 Task: Create new customer invoice with Date Opened: 26-May-23, Select Customer: Existentialist, Terms: Net 15. Make invoice entry for item-1 with Date: 26-May-23, Description: Aveeno Shampoo Apple Cider Vinegar Blend (12 oz)
, Income Account: Income:Sales, Quantity: 1, Unit Price: 10.49, Sales Tax: Y, Sales Tax Included: Y, Tax Table: Sales Tax. Make entry for item-2 with Date: 26-May-23, Description: The INKEY List Caffeine Stimulating Scalp Treatment (5 oz)
, Income Account: Income:Sales, Quantity: 2, Unit Price: 12.99, Sales Tax: Y, Sales Tax Included: Y, Tax Table: Sales Tax. Post Invoice with Post Date: 26-May-23, Post to Accounts: Assets:Accounts Receivable. Pay / Process Payment with Transaction Date: 09-Jun-23, Amount: 36.47, Transfer Account: Checking Account. Go to 'Print Invoice'. Save a pdf copy of the invoice.
Action: Mouse moved to (130, 26)
Screenshot: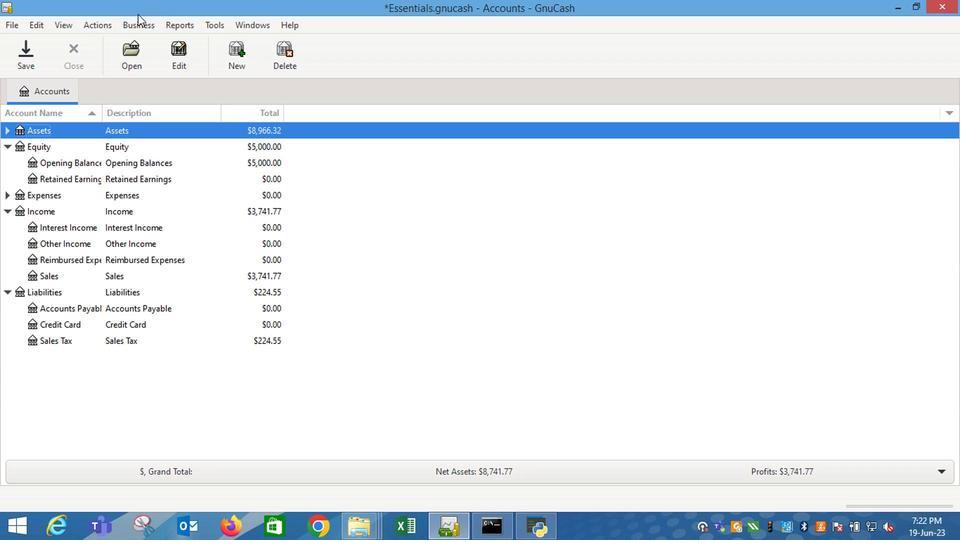 
Action: Mouse pressed left at (130, 26)
Screenshot: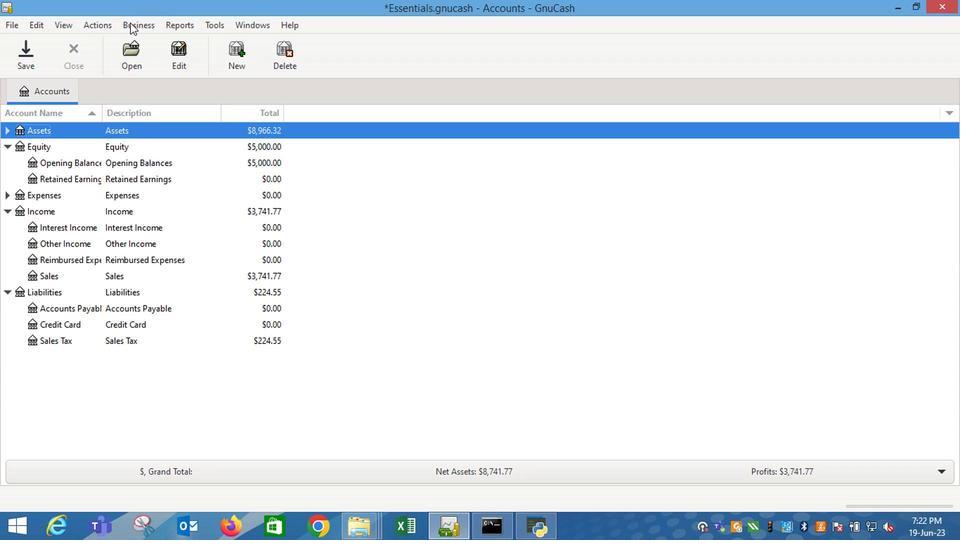 
Action: Mouse moved to (304, 96)
Screenshot: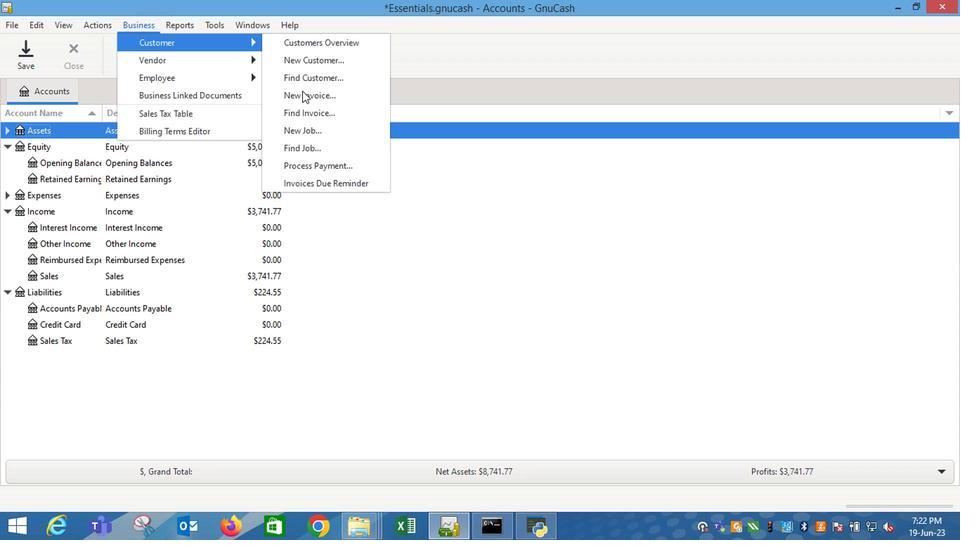 
Action: Mouse pressed left at (304, 96)
Screenshot: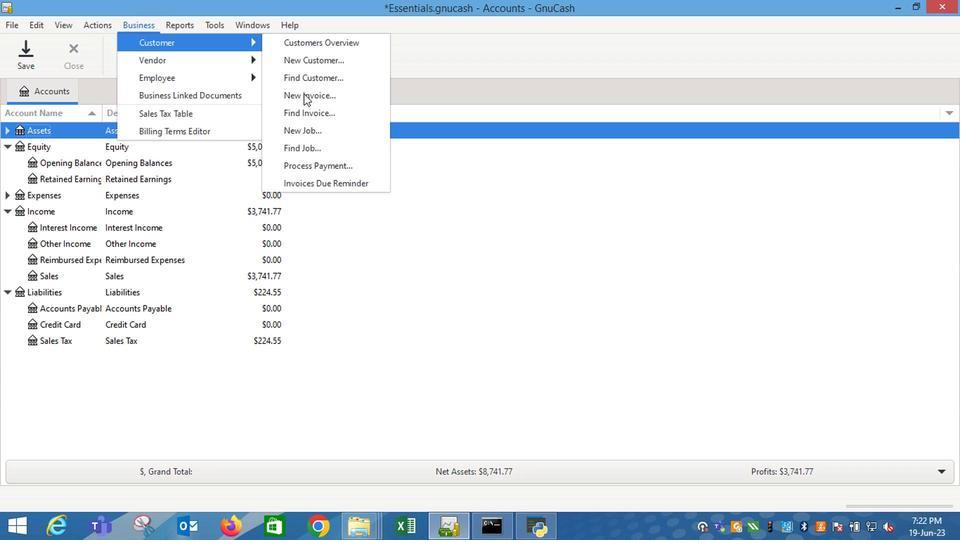 
Action: Mouse moved to (580, 220)
Screenshot: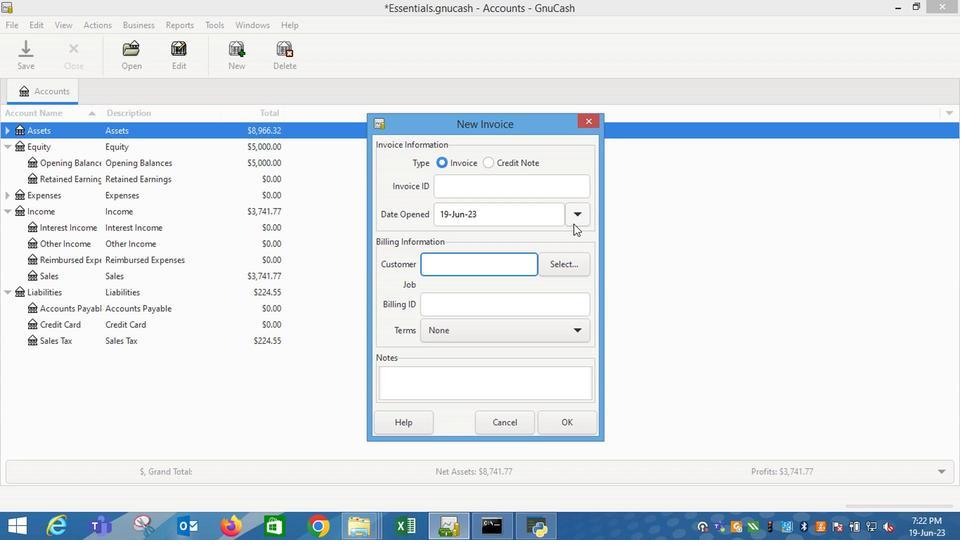 
Action: Mouse pressed left at (580, 220)
Screenshot: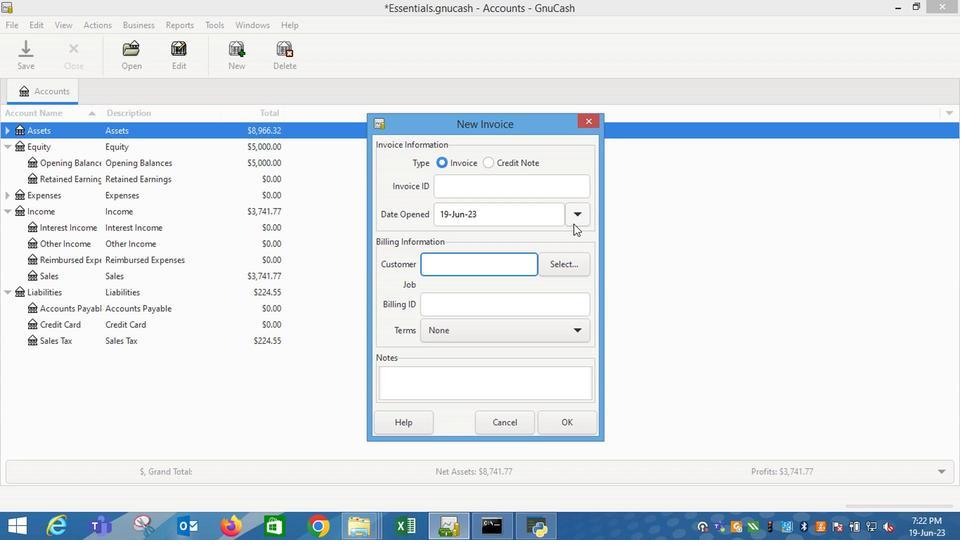 
Action: Mouse moved to (469, 239)
Screenshot: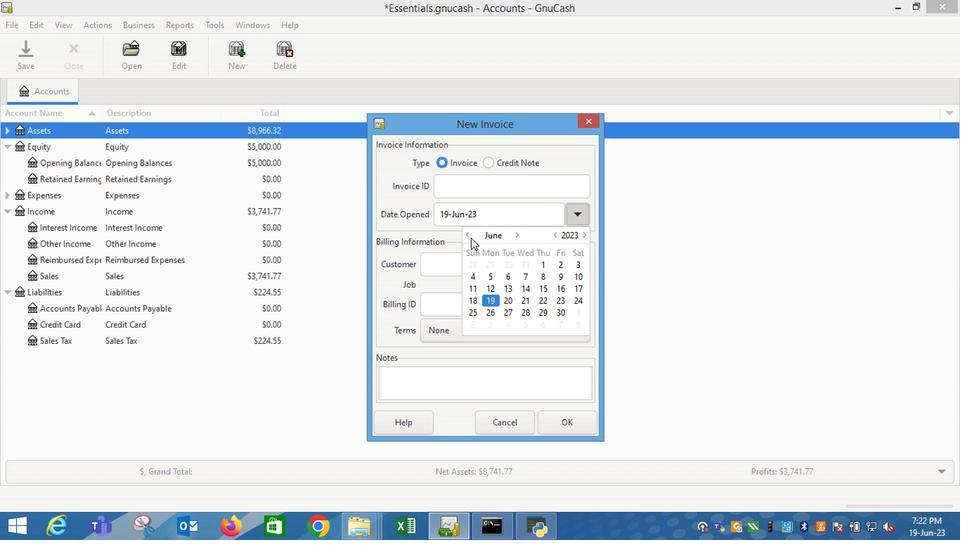 
Action: Mouse pressed left at (469, 239)
Screenshot: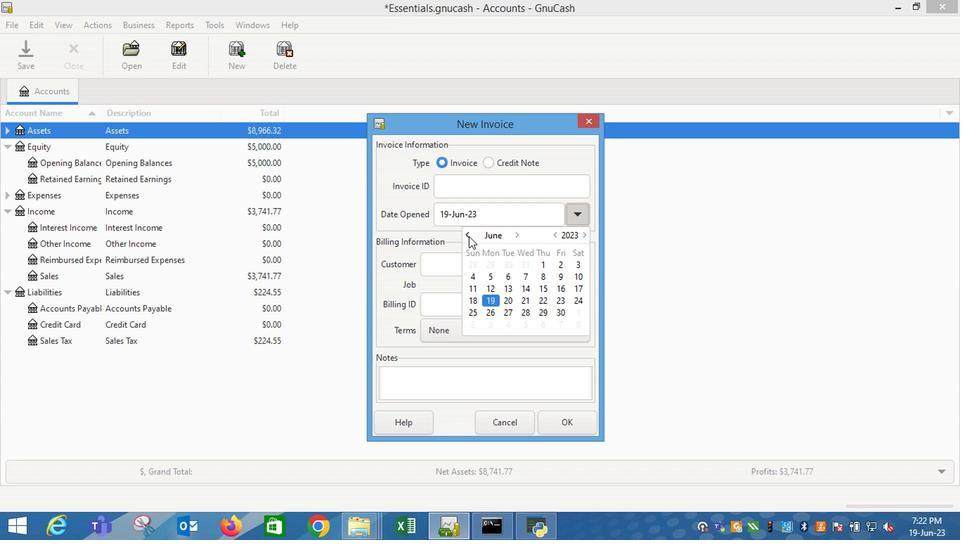 
Action: Mouse moved to (561, 303)
Screenshot: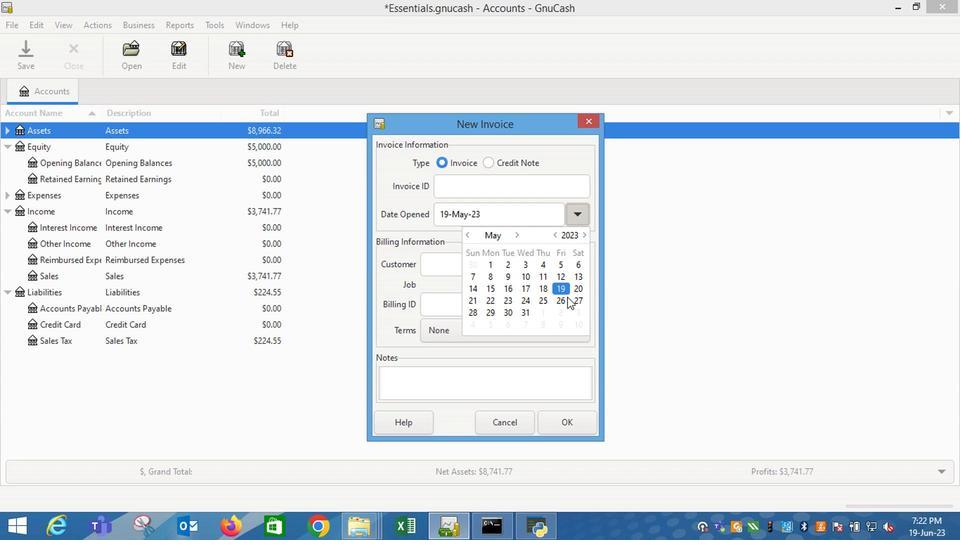 
Action: Mouse pressed left at (561, 303)
Screenshot: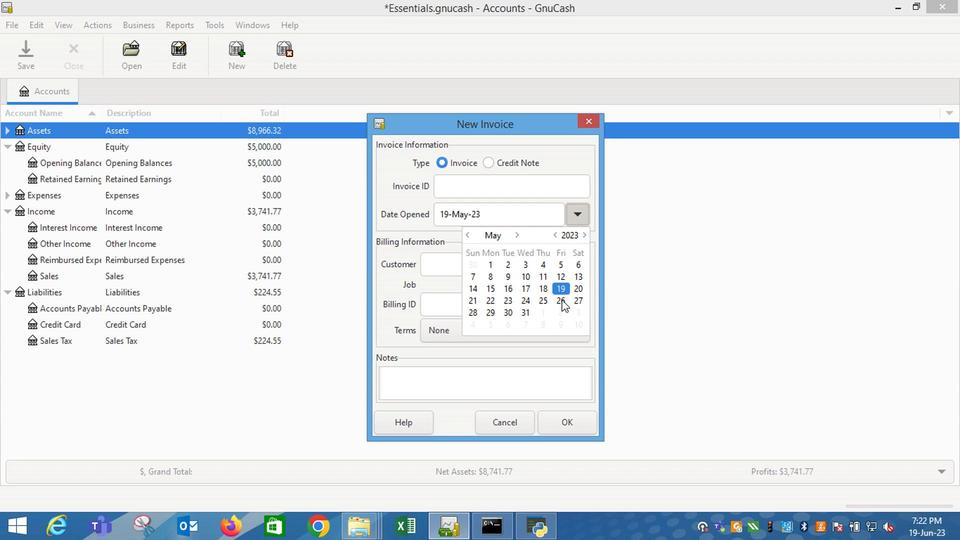 
Action: Mouse moved to (460, 271)
Screenshot: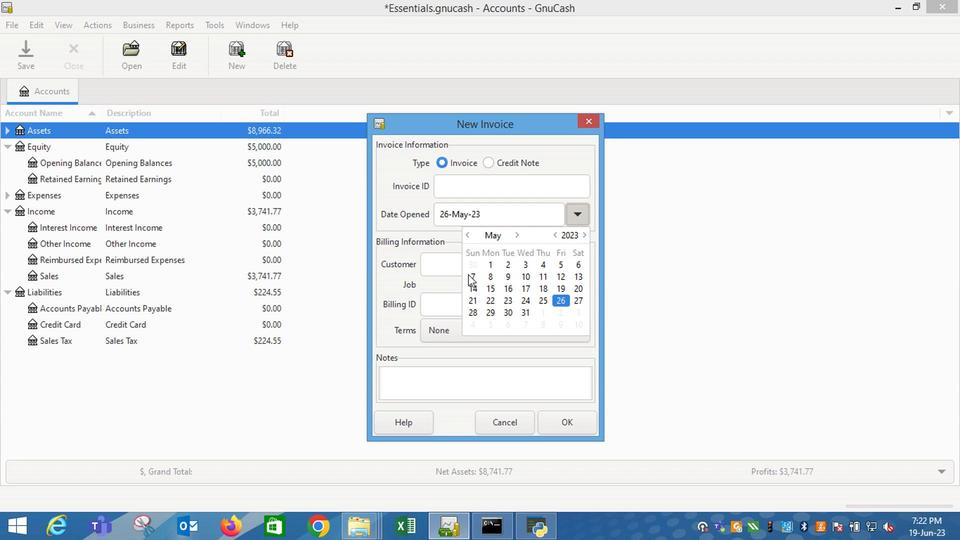 
Action: Mouse pressed left at (460, 271)
Screenshot: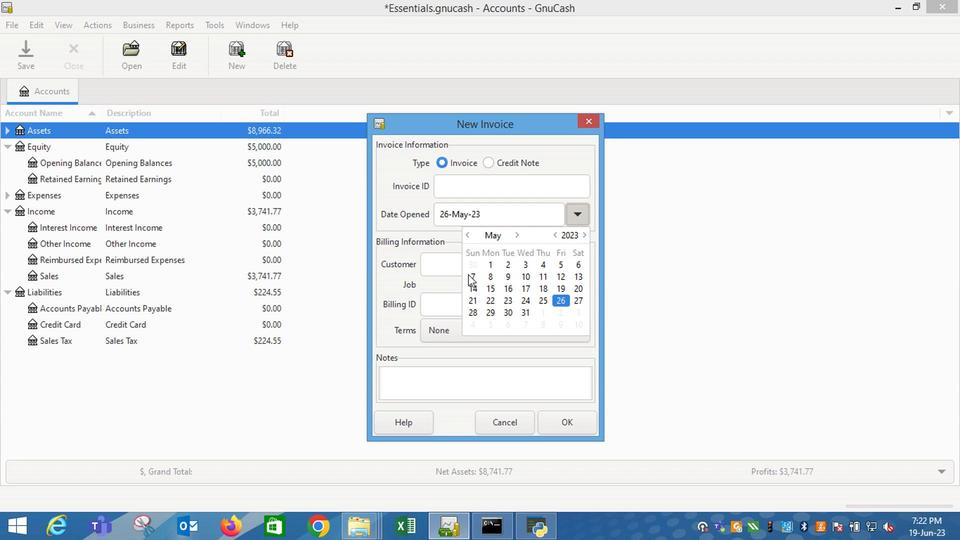 
Action: Mouse moved to (450, 270)
Screenshot: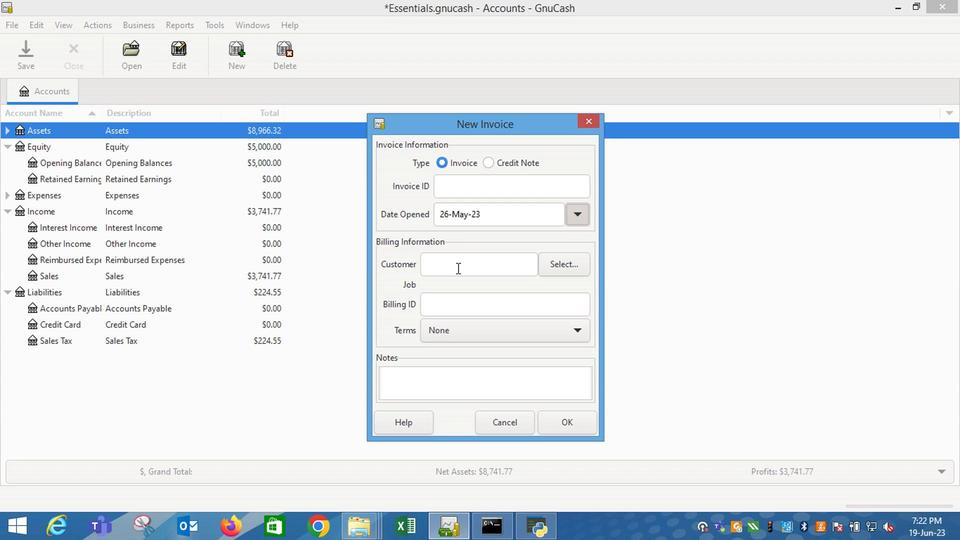 
Action: Mouse pressed left at (450, 270)
Screenshot: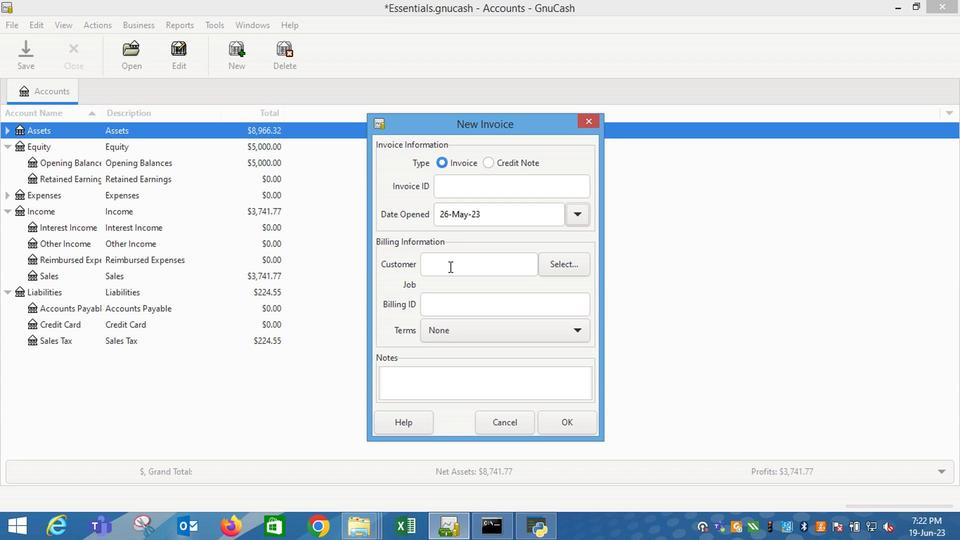 
Action: Mouse moved to (448, 270)
Screenshot: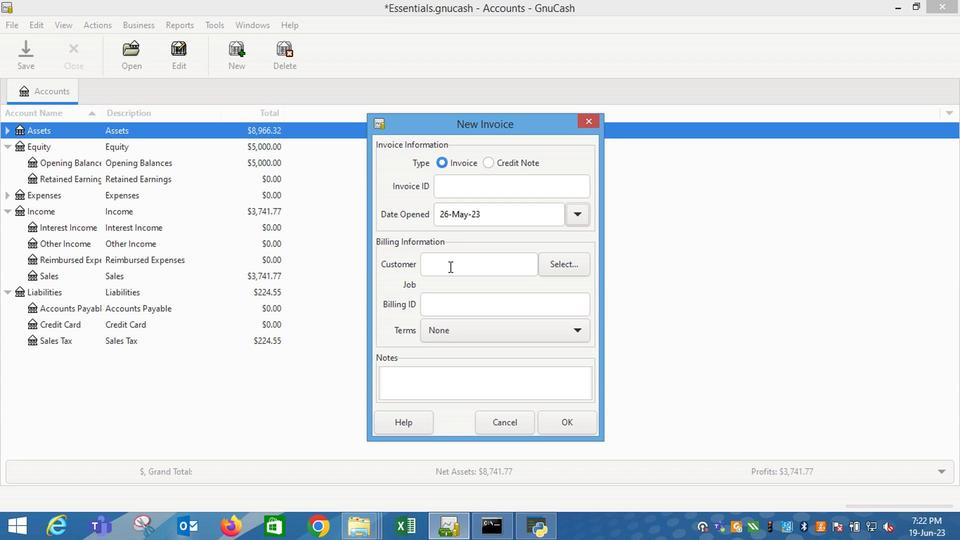 
Action: Key pressed ex
Screenshot: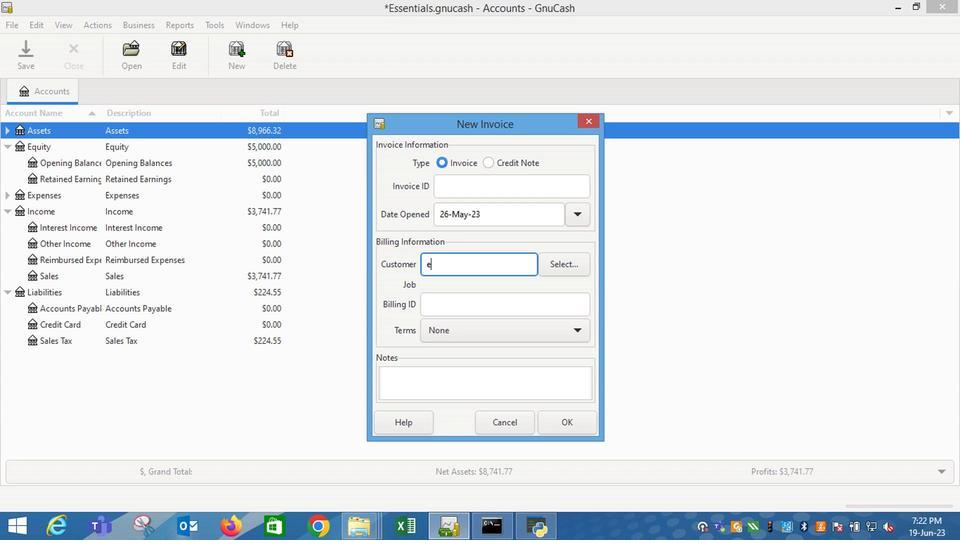 
Action: Mouse moved to (447, 288)
Screenshot: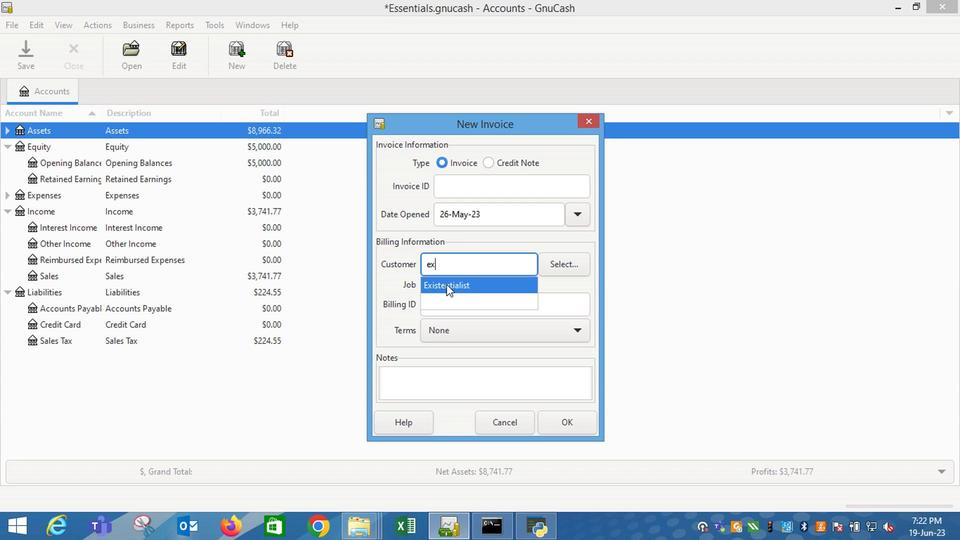 
Action: Mouse pressed left at (447, 288)
Screenshot: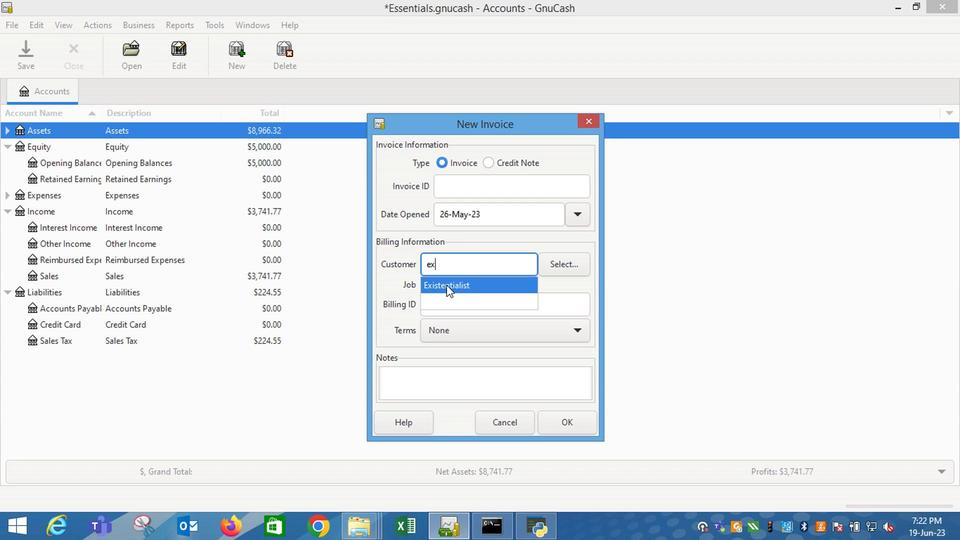 
Action: Mouse moved to (452, 340)
Screenshot: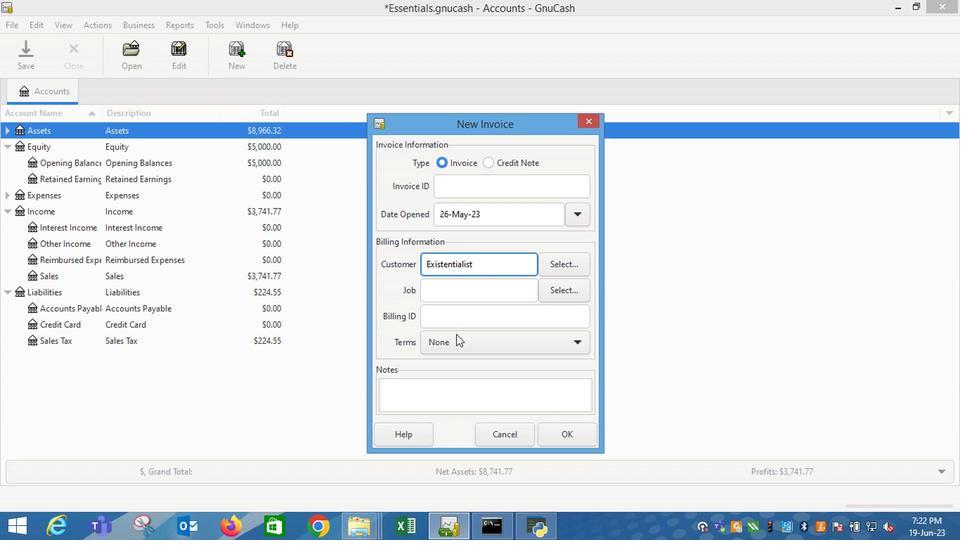 
Action: Mouse pressed left at (452, 340)
Screenshot: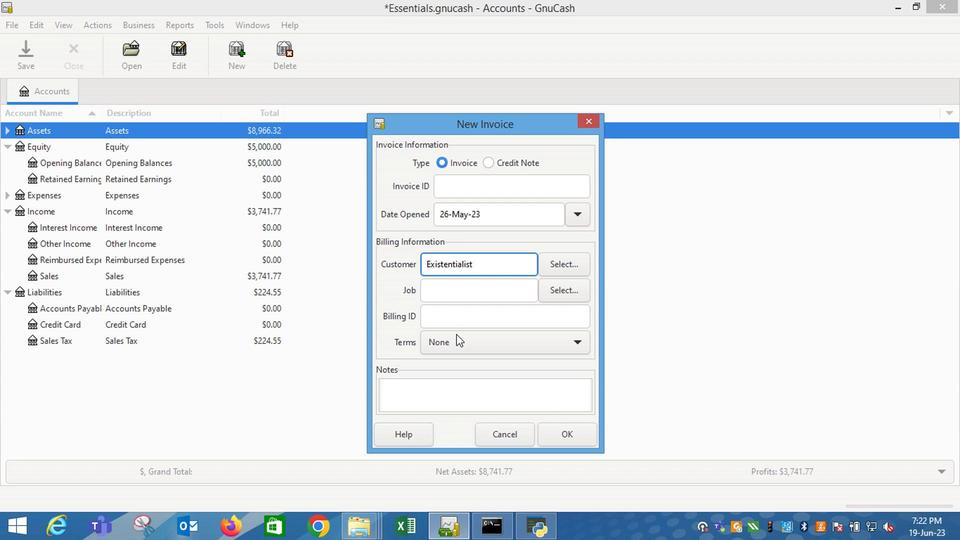 
Action: Mouse moved to (450, 371)
Screenshot: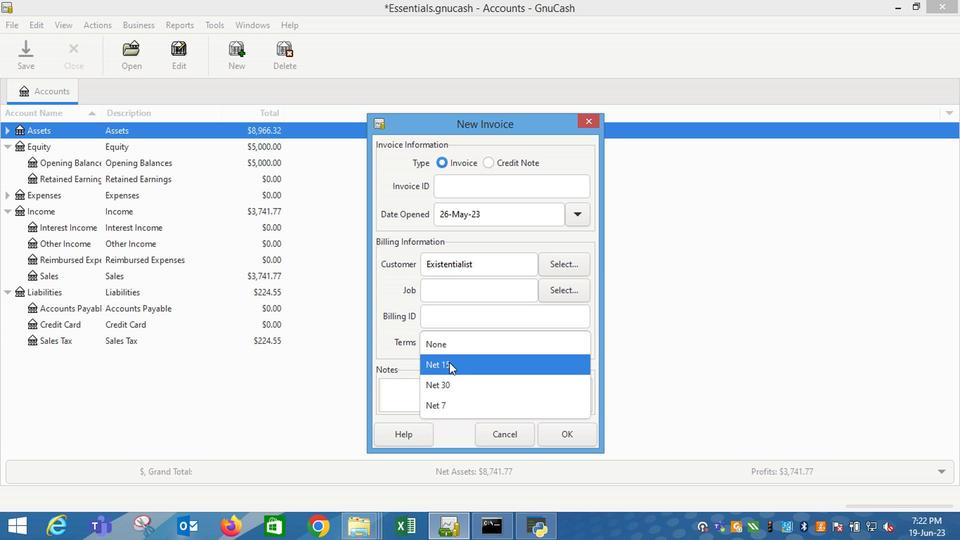 
Action: Mouse pressed left at (450, 371)
Screenshot: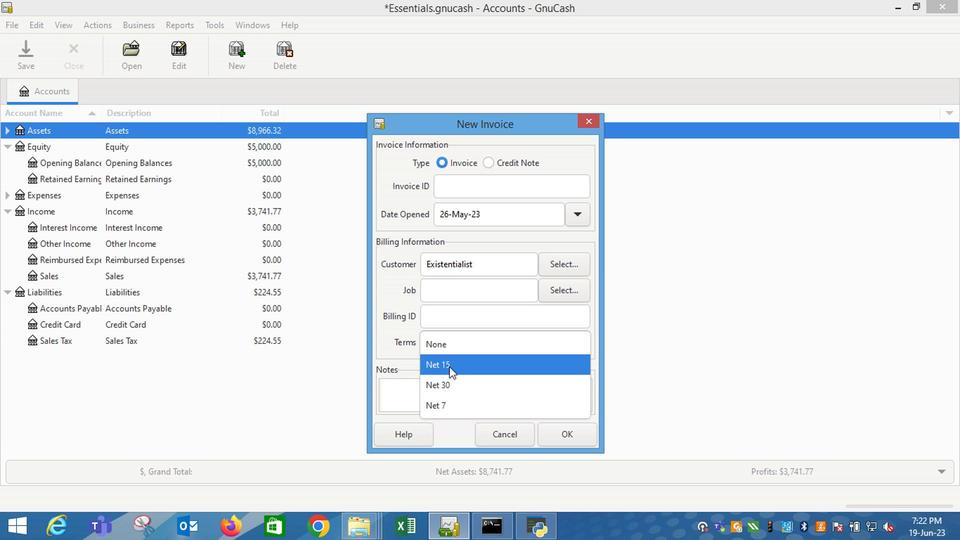 
Action: Mouse moved to (556, 437)
Screenshot: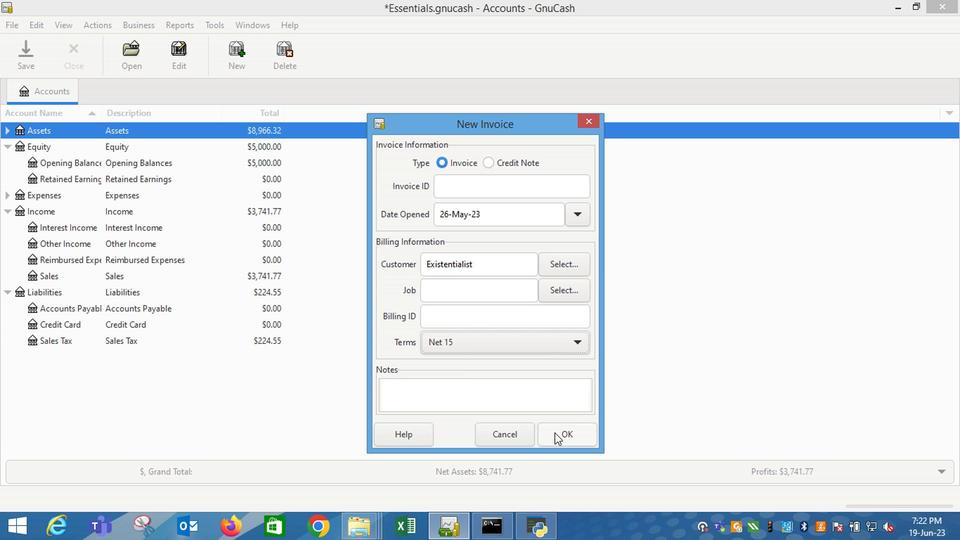 
Action: Mouse pressed left at (556, 437)
Screenshot: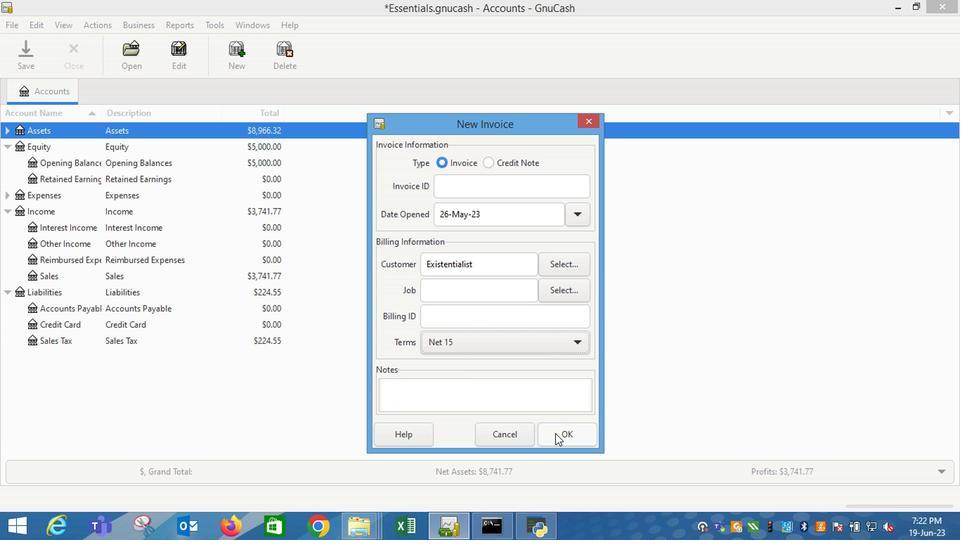 
Action: Mouse moved to (67, 277)
Screenshot: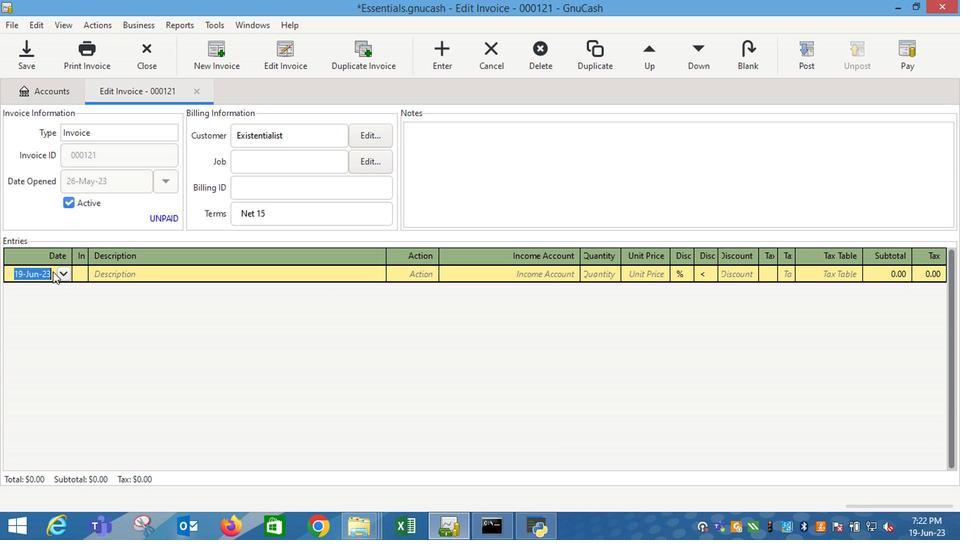 
Action: Mouse pressed left at (67, 277)
Screenshot: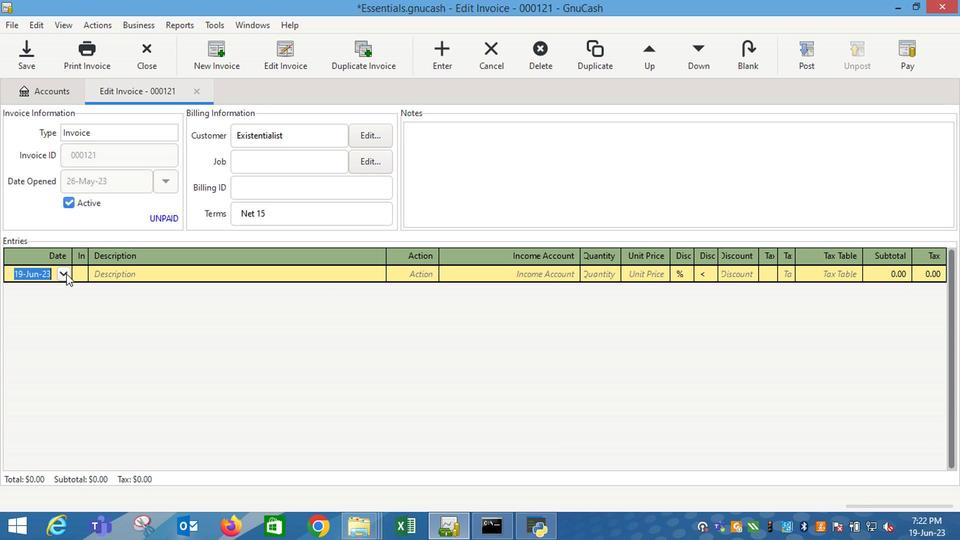 
Action: Mouse moved to (12, 296)
Screenshot: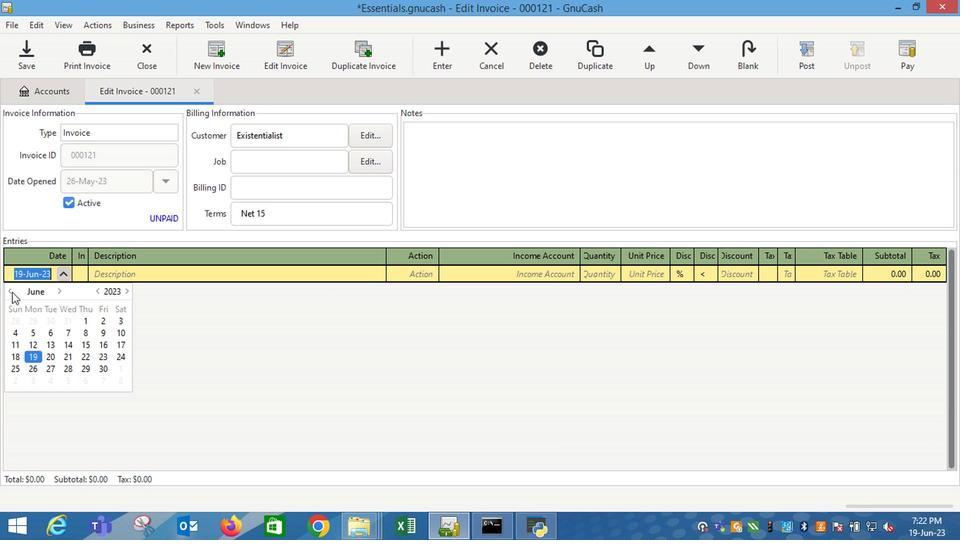 
Action: Mouse pressed left at (12, 296)
Screenshot: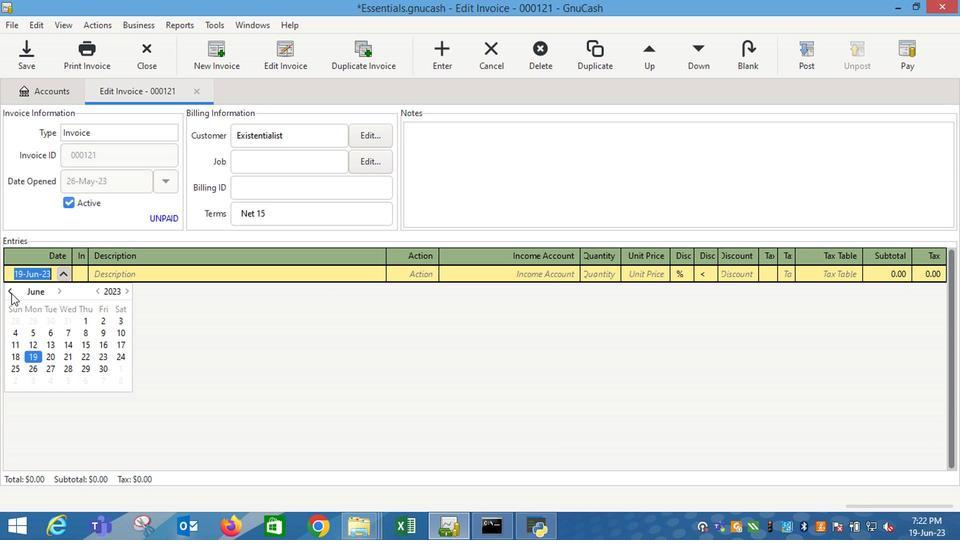 
Action: Mouse moved to (99, 356)
Screenshot: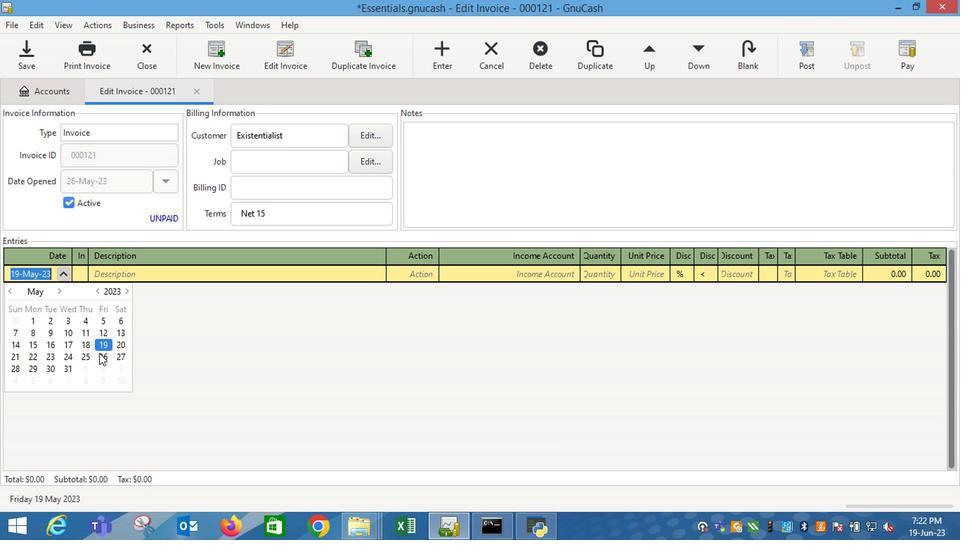 
Action: Mouse pressed left at (99, 356)
Screenshot: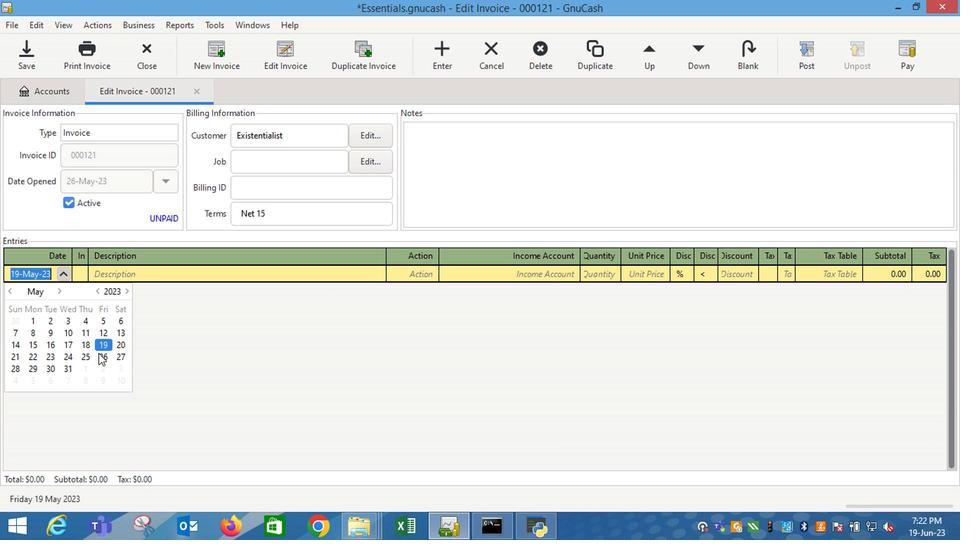 
Action: Mouse moved to (151, 277)
Screenshot: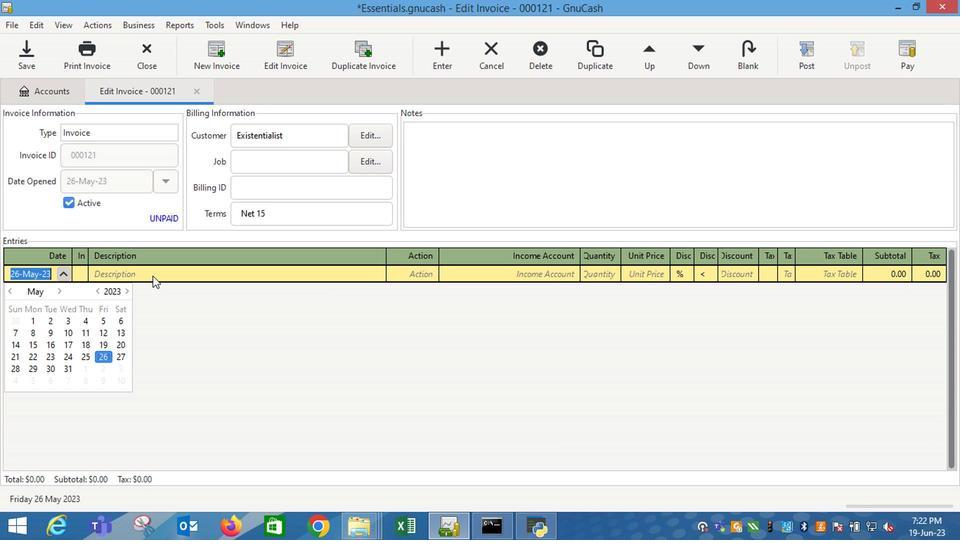 
Action: Mouse pressed left at (151, 277)
Screenshot: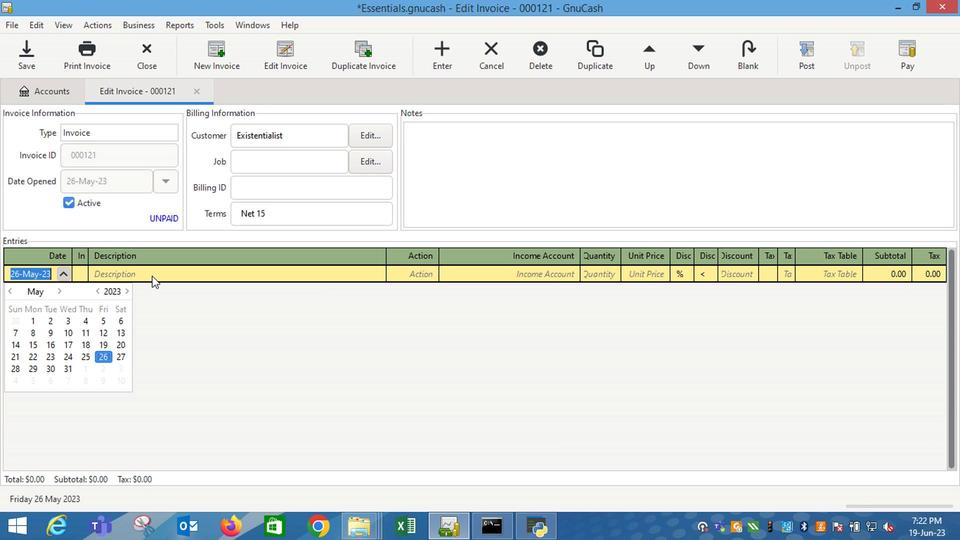 
Action: Mouse moved to (152, 275)
Screenshot: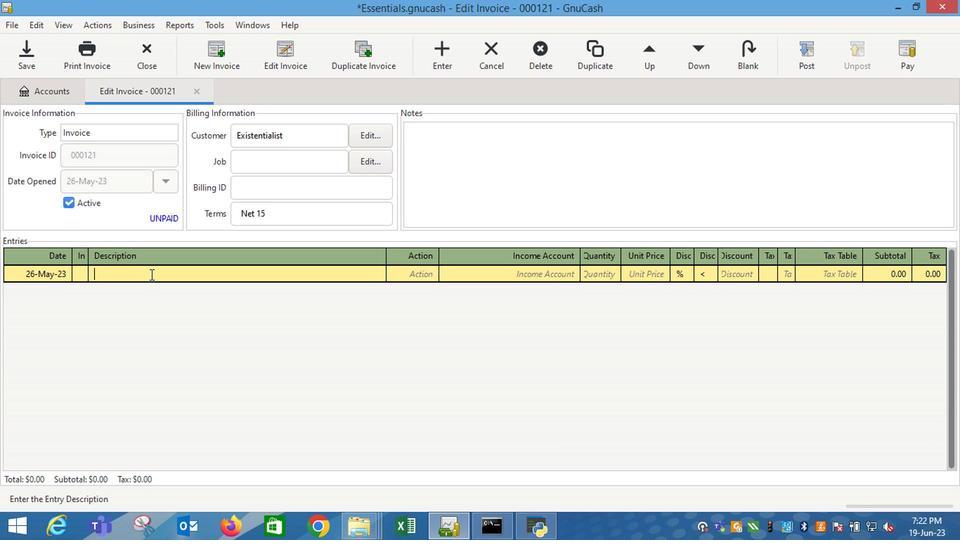 
Action: Key pressed <Key.shift_r>Aveeno<Key.space><Key.shift_r>Shampoo<Key.space>
Screenshot: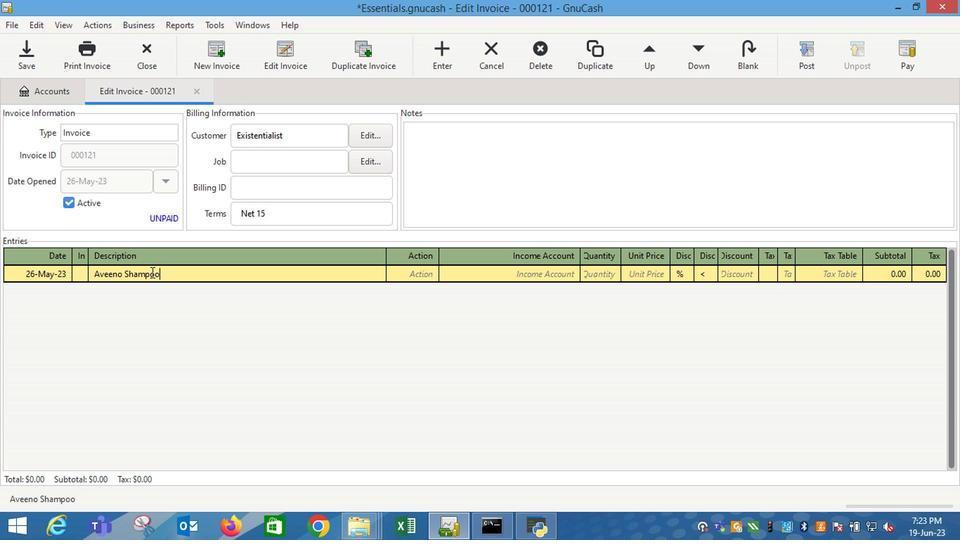 
Action: Mouse moved to (200, 340)
Screenshot: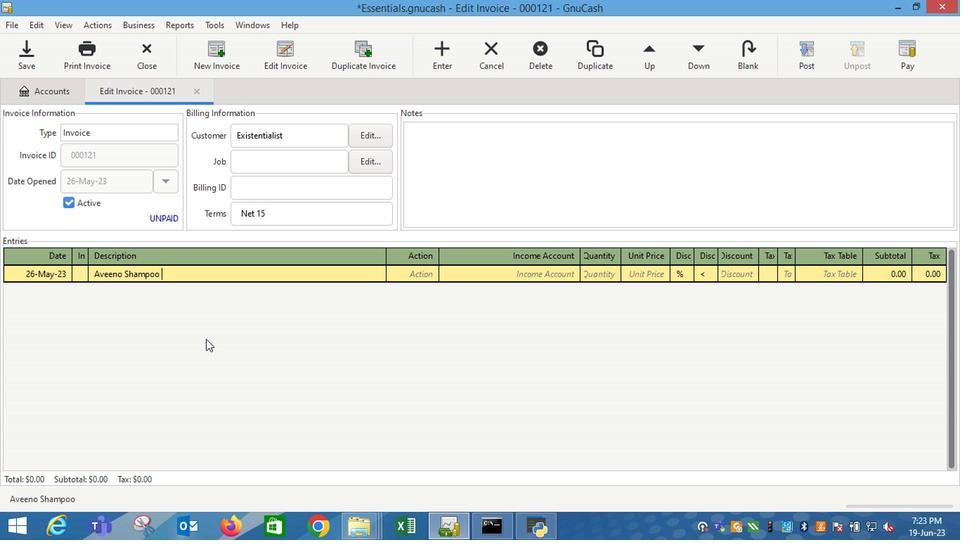 
Action: Key pressed <Key.shift_r>Apple<Key.space><Key.shift_r>Cider<Key.space><Key.shift_r>Vinegar<Key.space><Key.shift_r>Blend<Key.space><Key.shift_r>(12<Key.space>oz<Key.shift_r>)<Key.tab><Key.tab>i<Key.down><Key.down><Key.down><Key.tab>1<Key.tab>10.49<Key.tab>
Screenshot: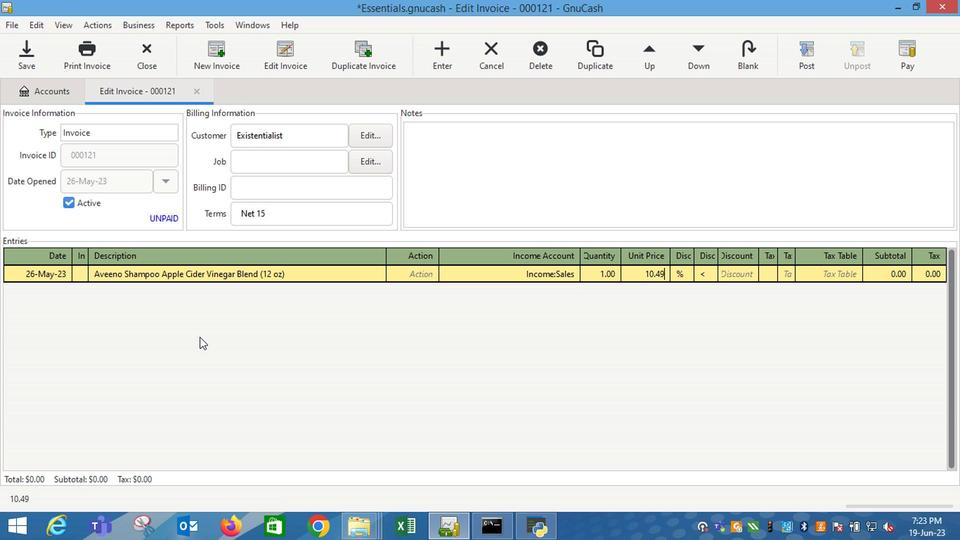 
Action: Mouse moved to (768, 276)
Screenshot: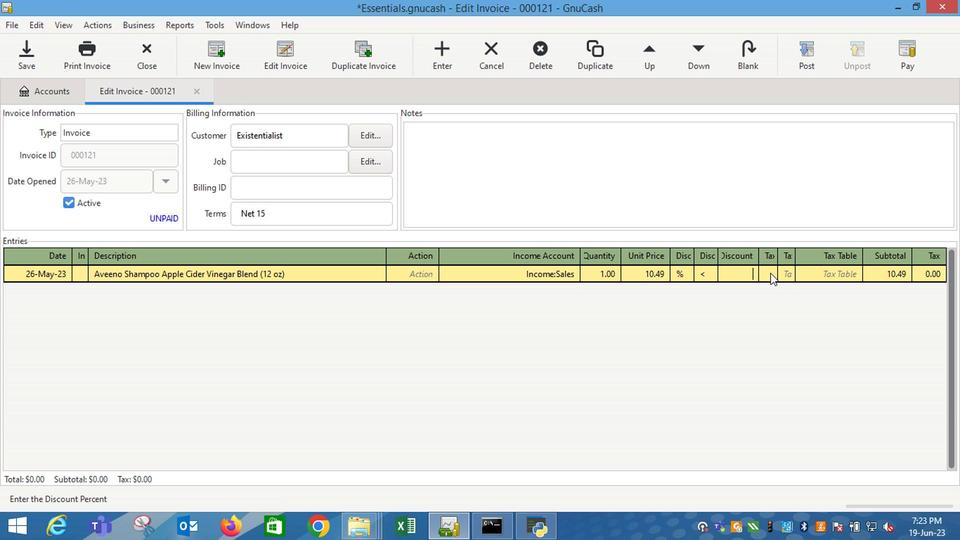 
Action: Mouse pressed left at (768, 276)
Screenshot: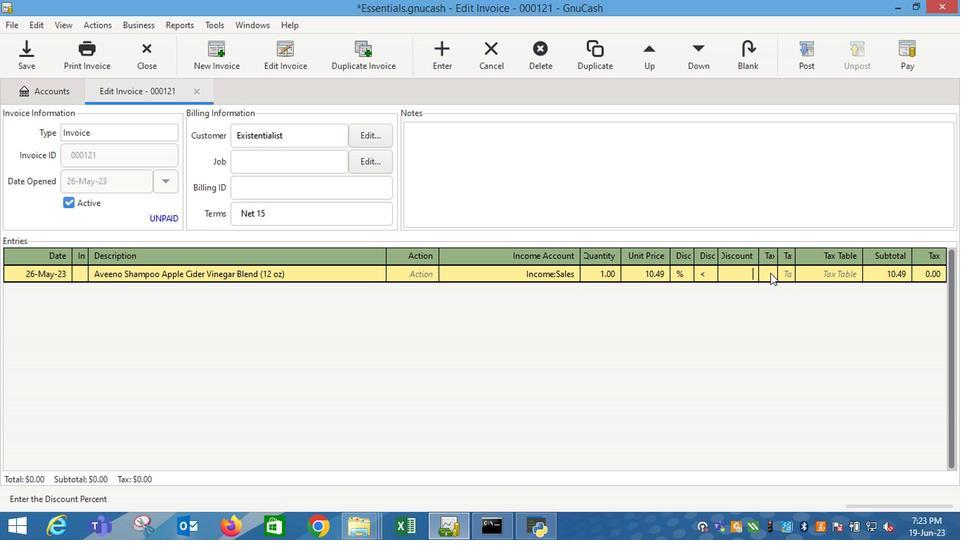 
Action: Mouse moved to (784, 277)
Screenshot: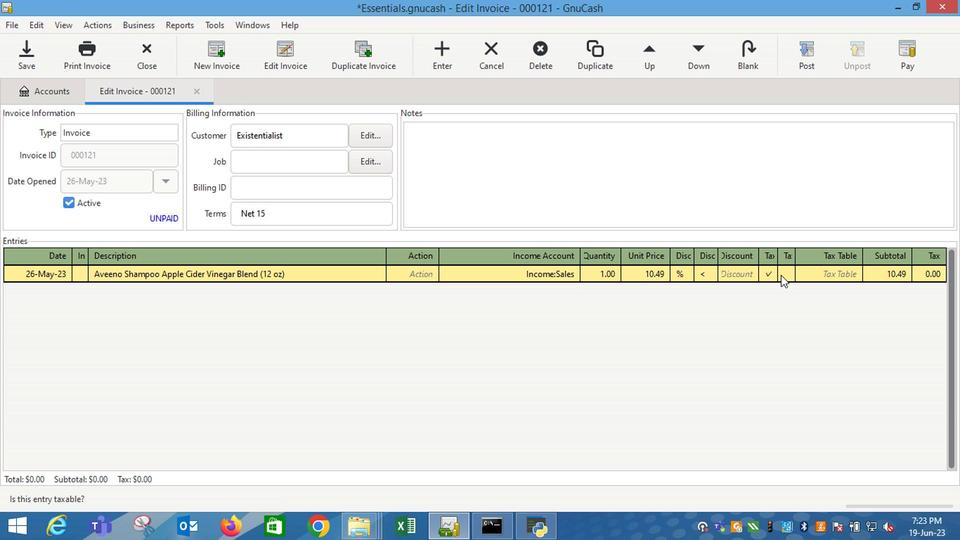 
Action: Mouse pressed left at (784, 277)
Screenshot: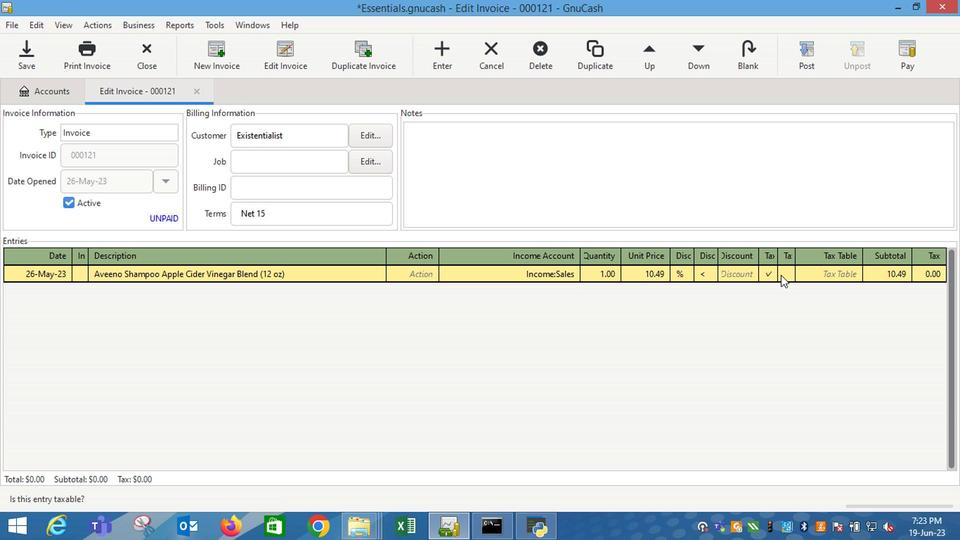 
Action: Mouse moved to (827, 275)
Screenshot: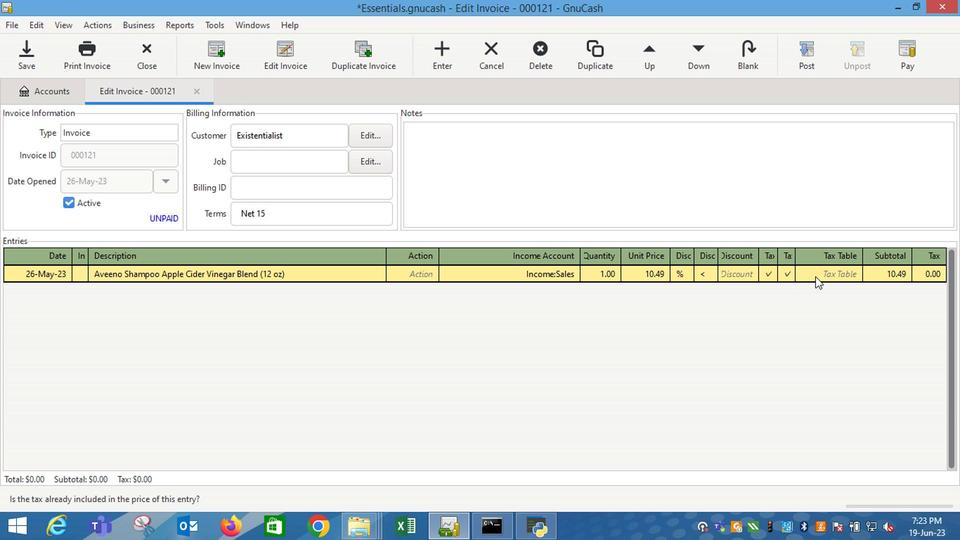 
Action: Mouse pressed left at (827, 275)
Screenshot: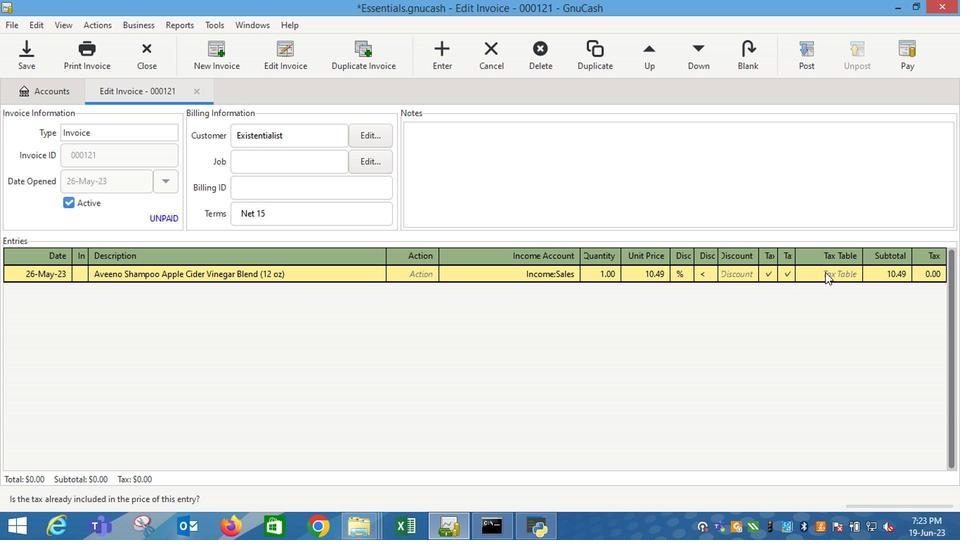 
Action: Mouse moved to (851, 275)
Screenshot: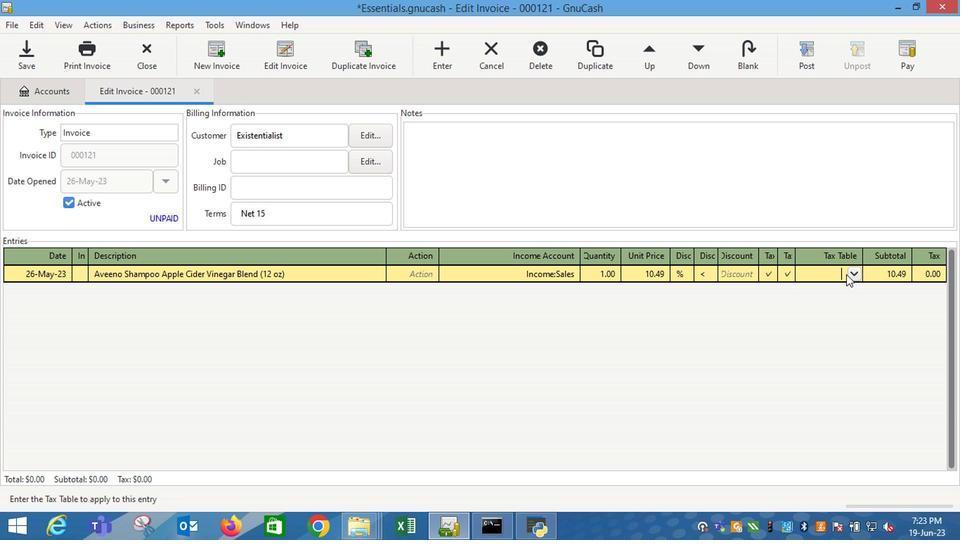 
Action: Mouse pressed left at (851, 275)
Screenshot: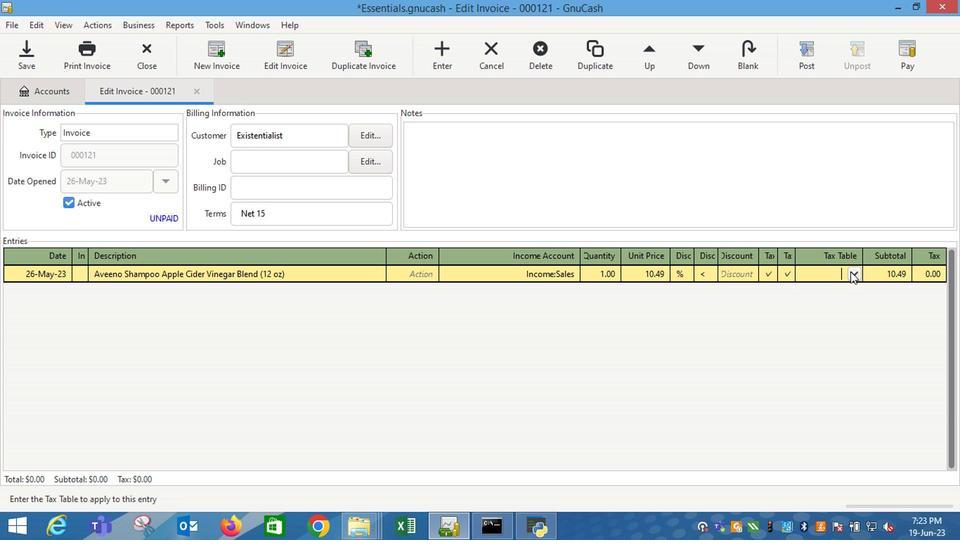 
Action: Mouse moved to (814, 295)
Screenshot: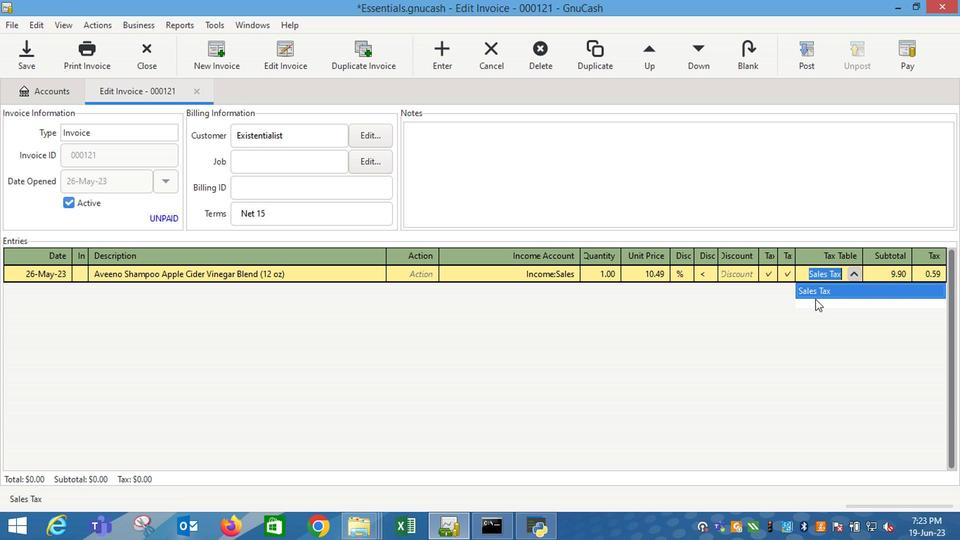 
Action: Mouse pressed left at (814, 295)
Screenshot: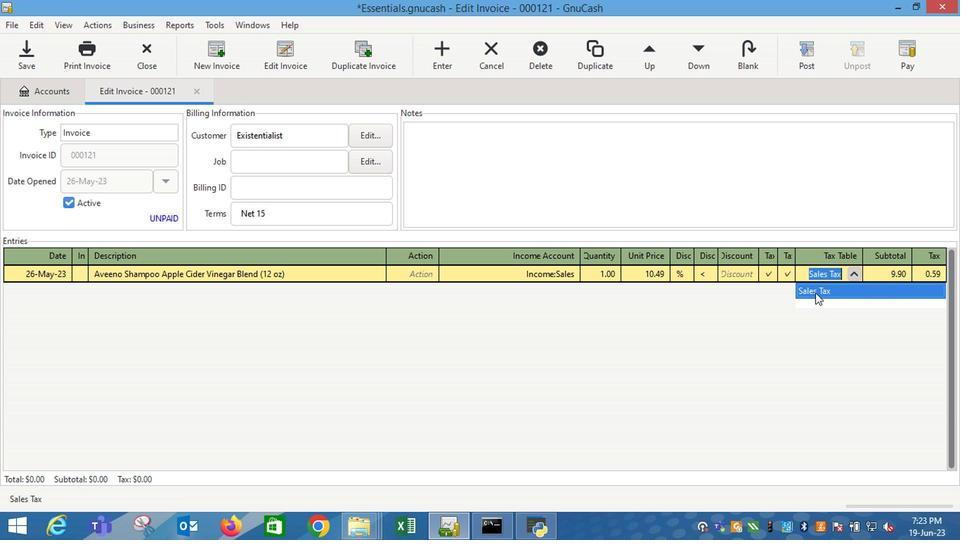 
Action: Mouse moved to (718, 270)
Screenshot: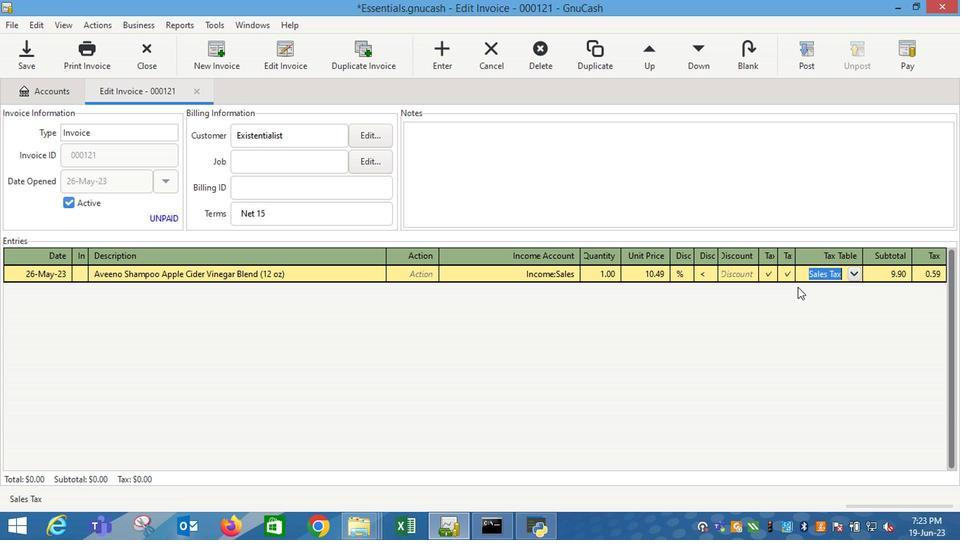 
Action: Key pressed <Key.enter>
Screenshot: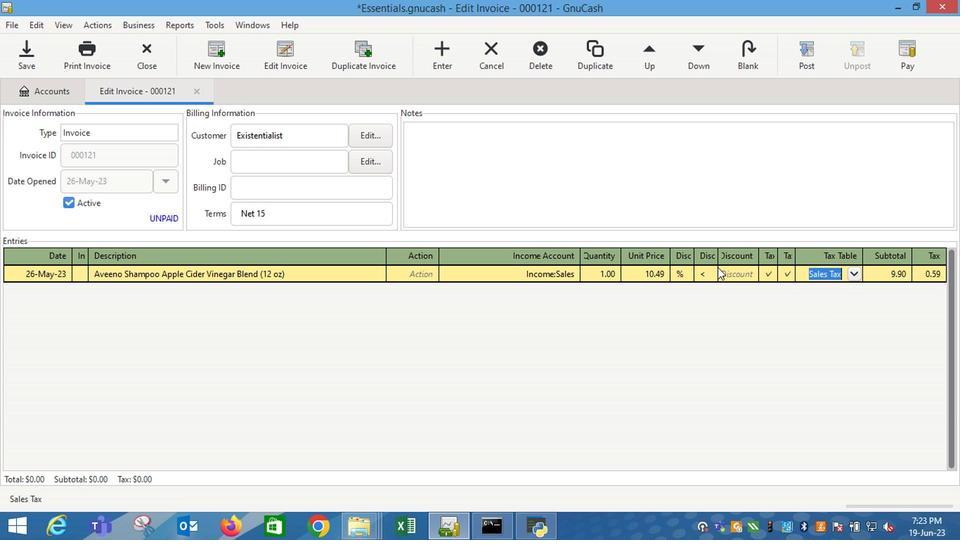 
Action: Mouse moved to (717, 270)
Screenshot: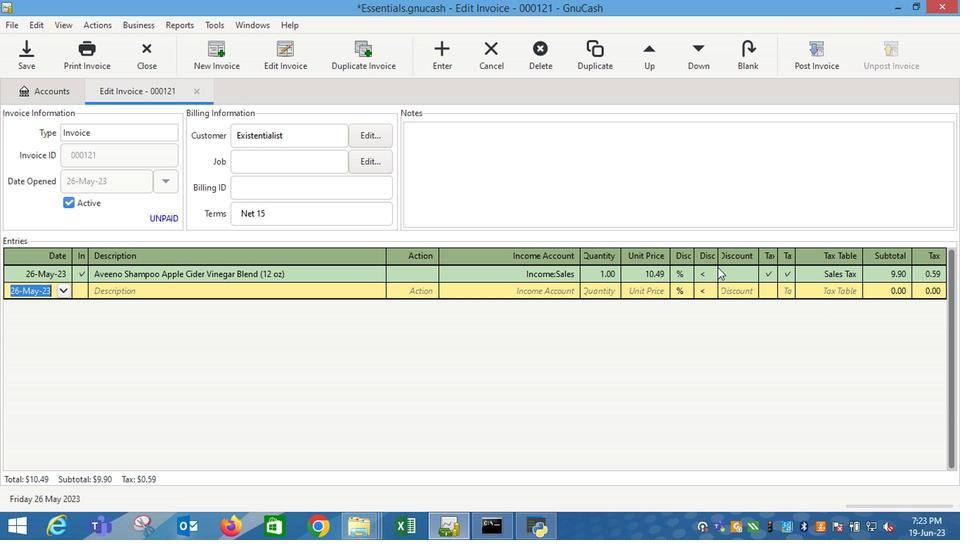 
Action: Key pressed <Key.tab>
Screenshot: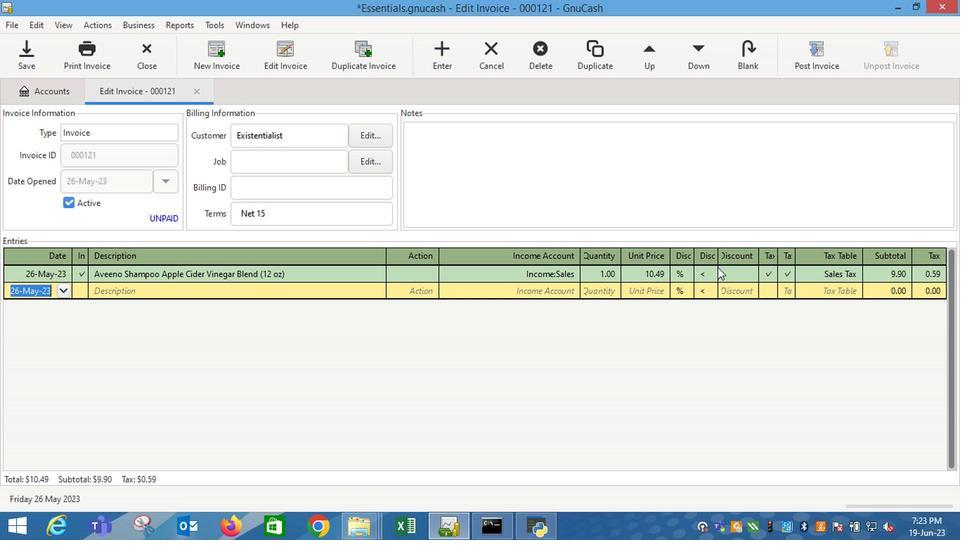 
Action: Mouse moved to (717, 270)
Screenshot: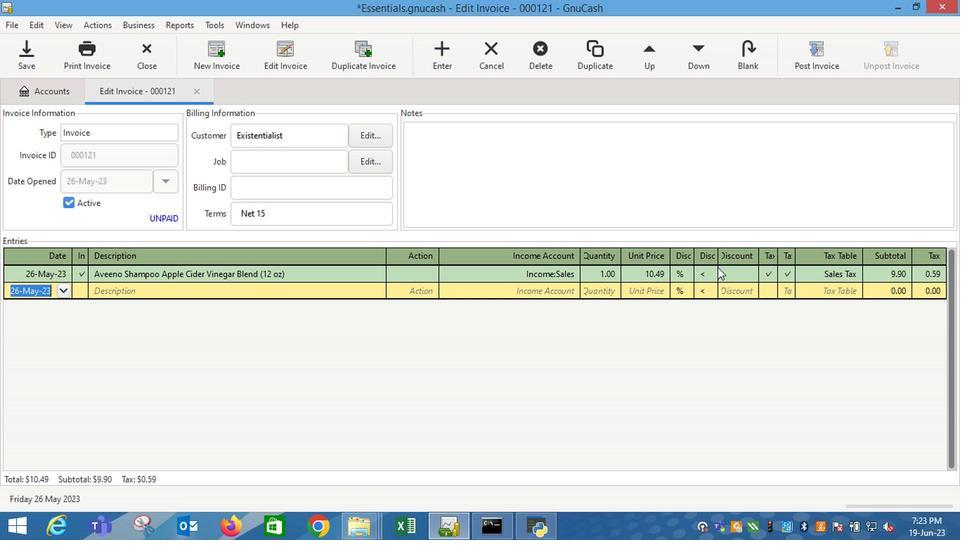 
Action: Key pressed <Key.shift_r>The<Key.space><Key.shift_r>I<Key.caps_lock>NKEY<Key.space>L<Key.caps_lock>i<Key.tab>2<Key.tab>12.99<Key.tab>
Screenshot: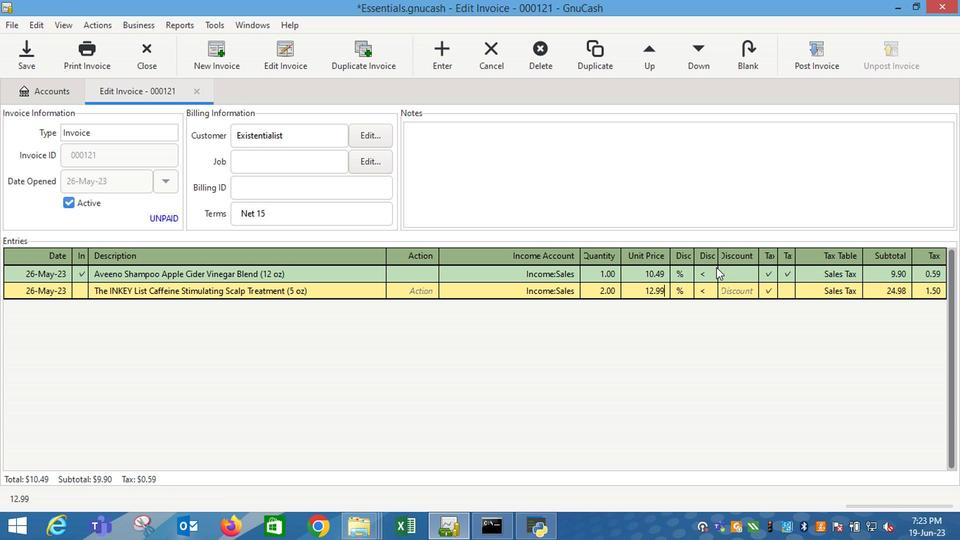 
Action: Mouse moved to (786, 287)
Screenshot: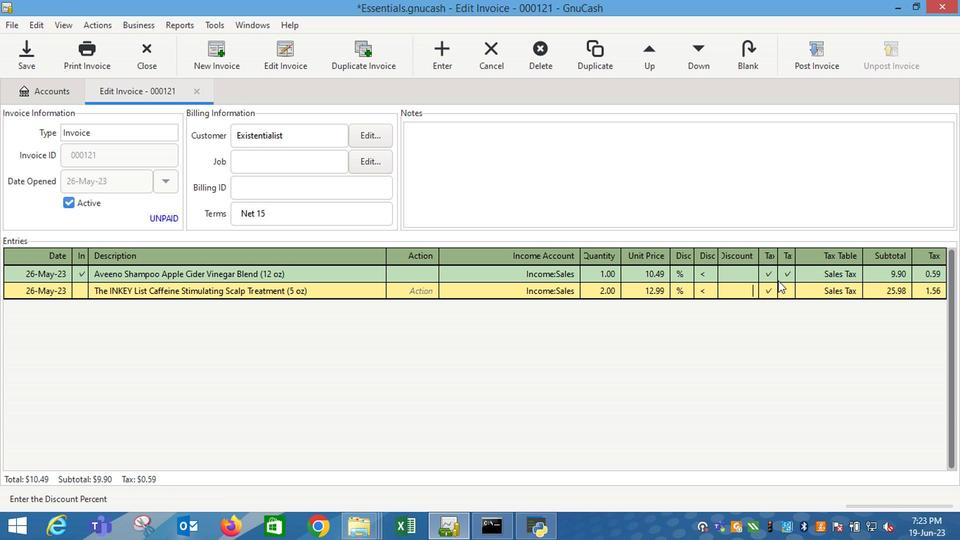 
Action: Mouse pressed left at (786, 287)
Screenshot: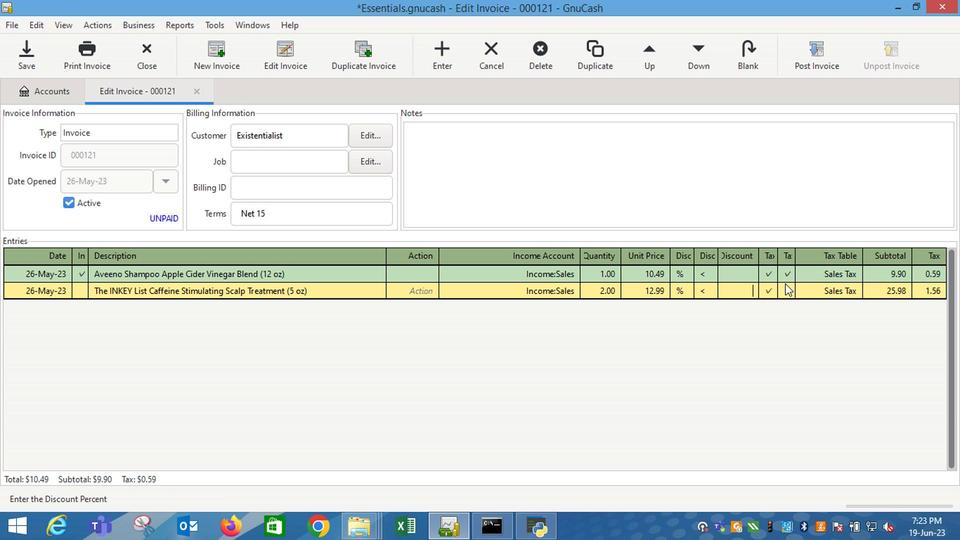 
Action: Mouse moved to (819, 294)
Screenshot: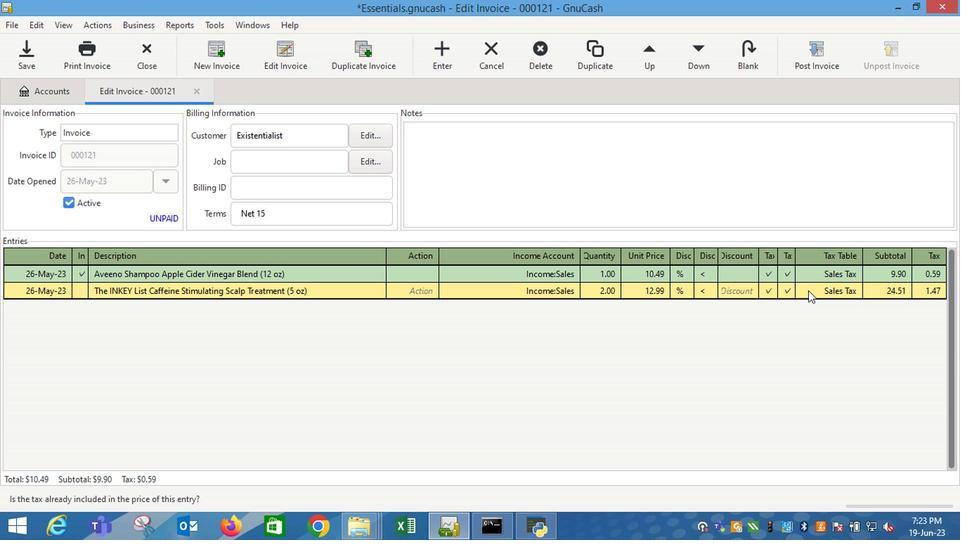 
Action: Mouse pressed left at (819, 294)
Screenshot: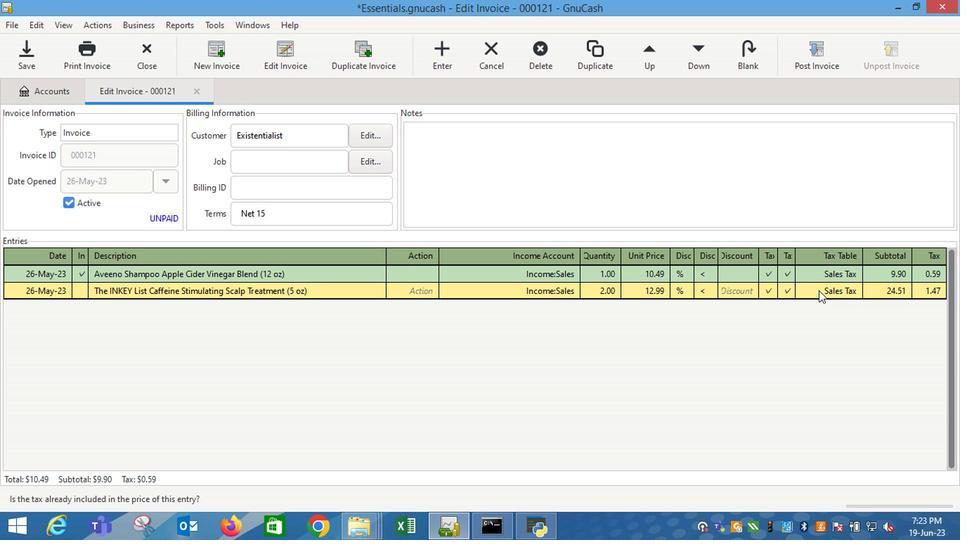 
Action: Mouse moved to (757, 288)
Screenshot: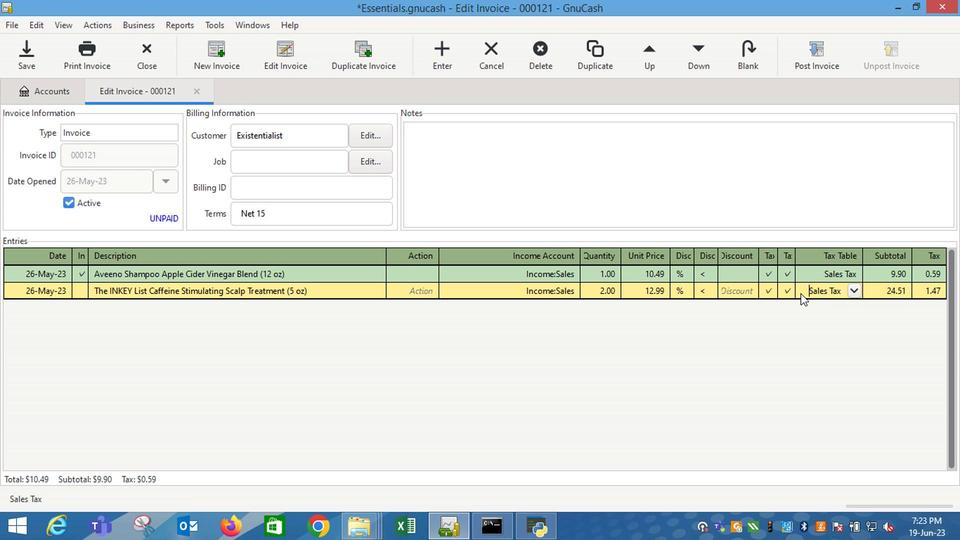 
Action: Key pressed <Key.enter>
Screenshot: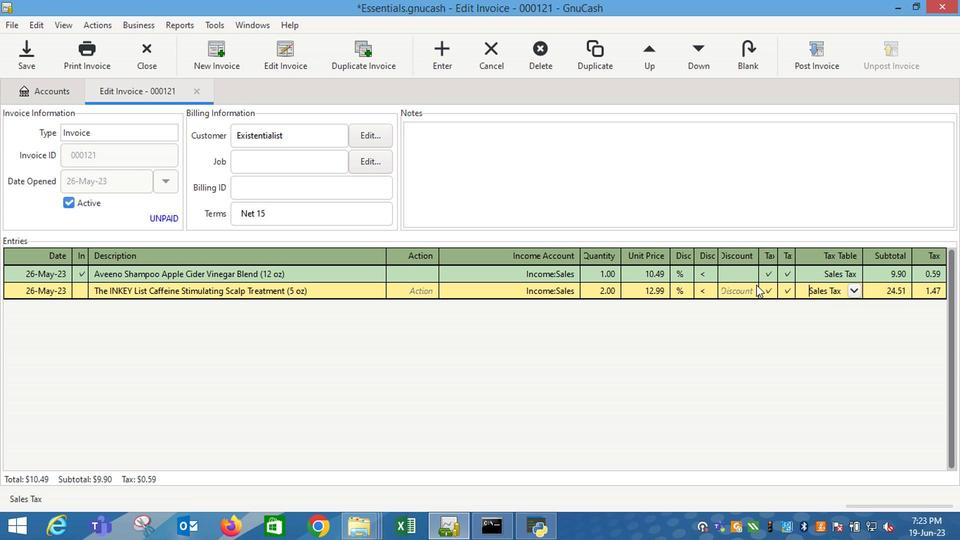 
Action: Mouse moved to (822, 63)
Screenshot: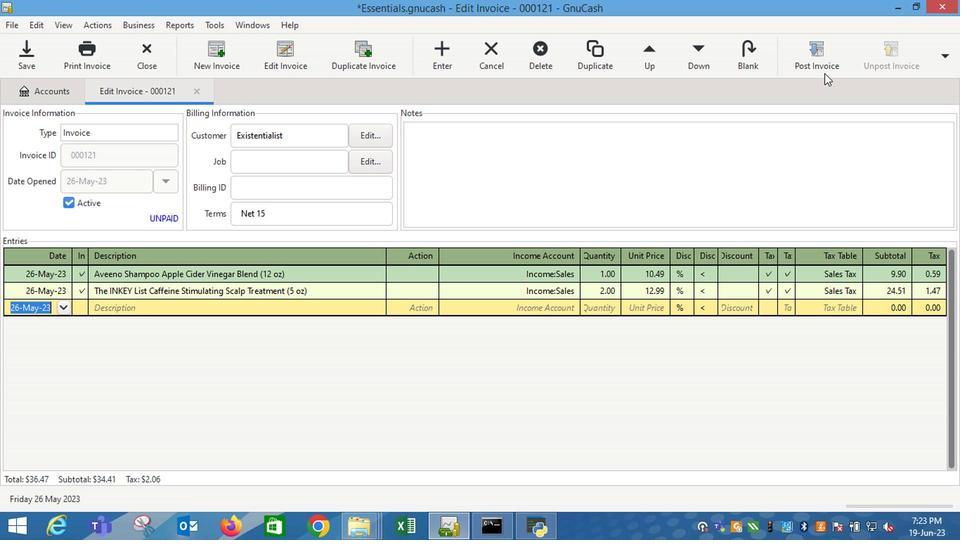 
Action: Mouse pressed left at (822, 63)
Screenshot: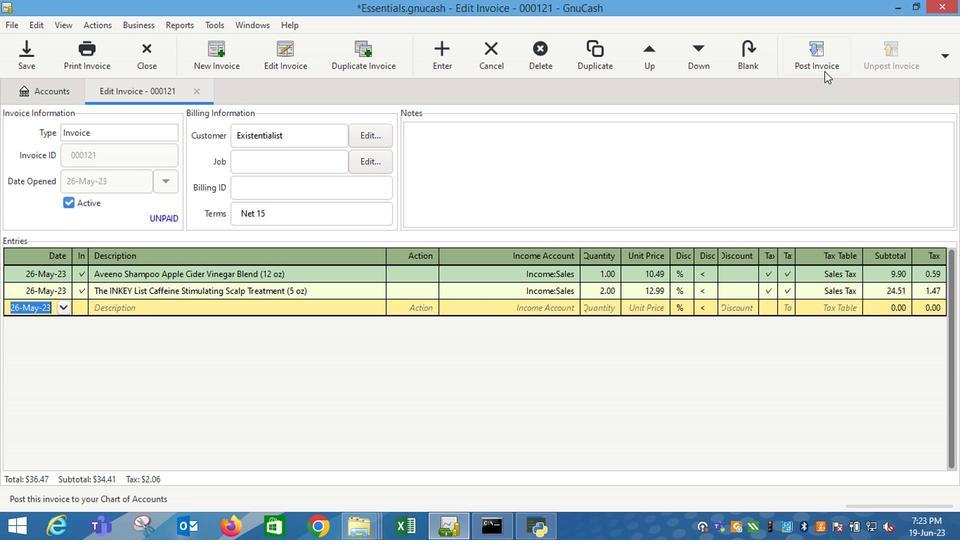 
Action: Mouse moved to (601, 241)
Screenshot: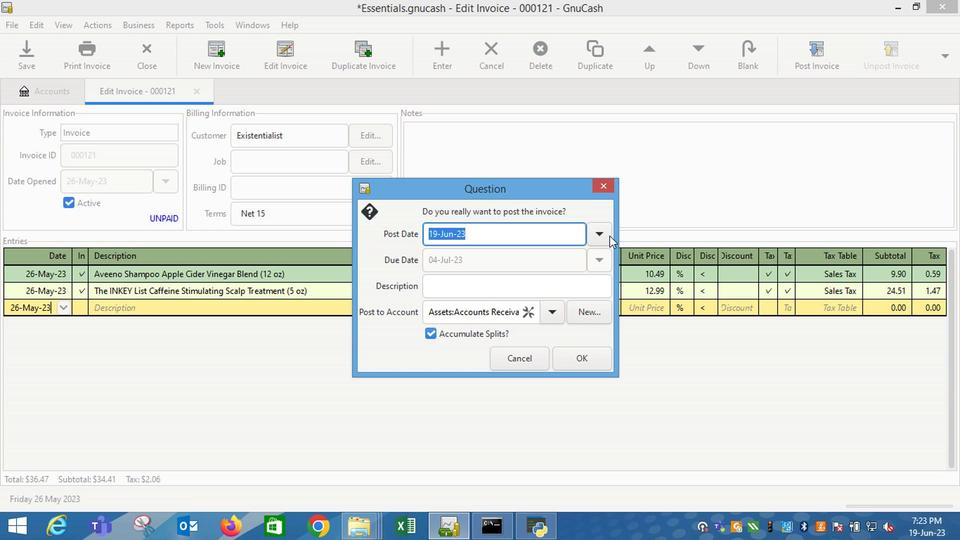 
Action: Mouse pressed left at (601, 241)
Screenshot: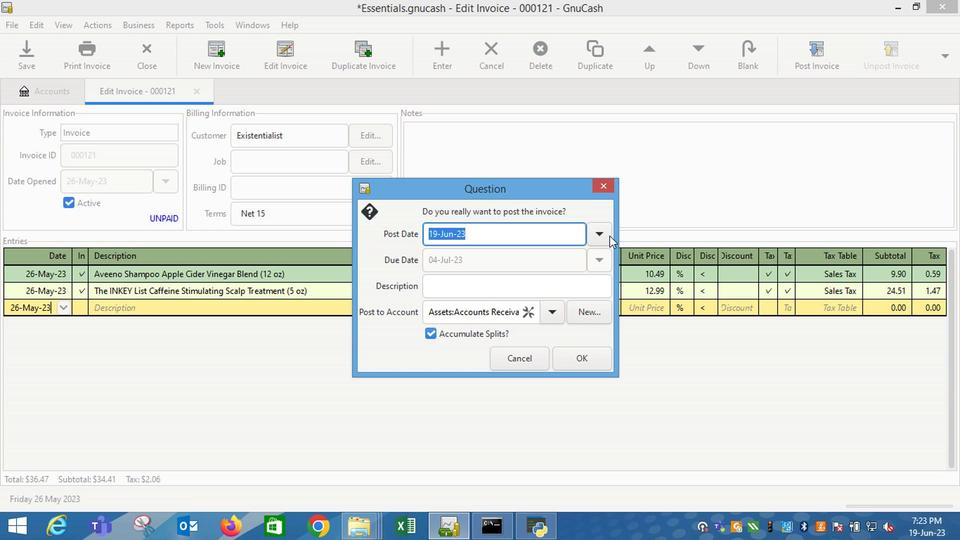 
Action: Mouse moved to (491, 258)
Screenshot: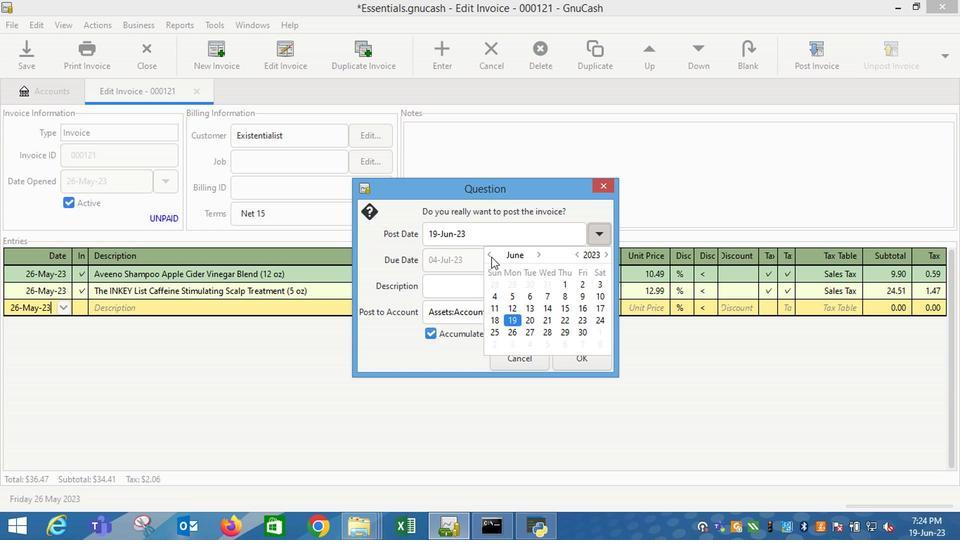 
Action: Mouse pressed left at (491, 258)
Screenshot: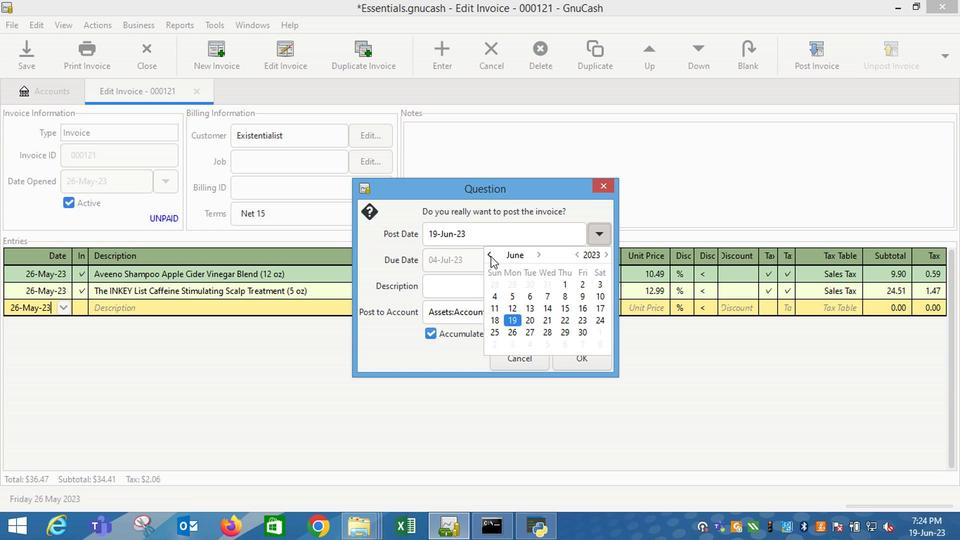 
Action: Mouse moved to (589, 323)
Screenshot: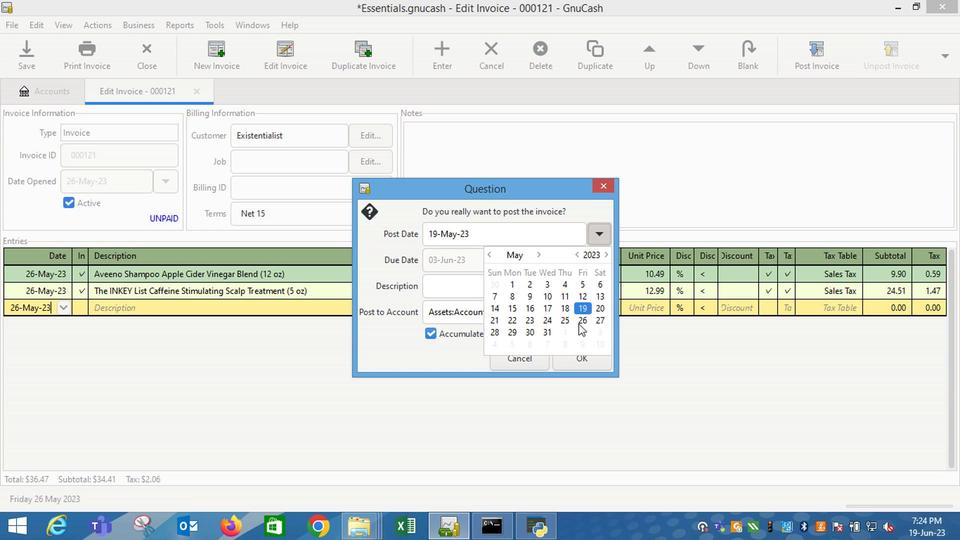 
Action: Mouse pressed left at (589, 323)
Screenshot: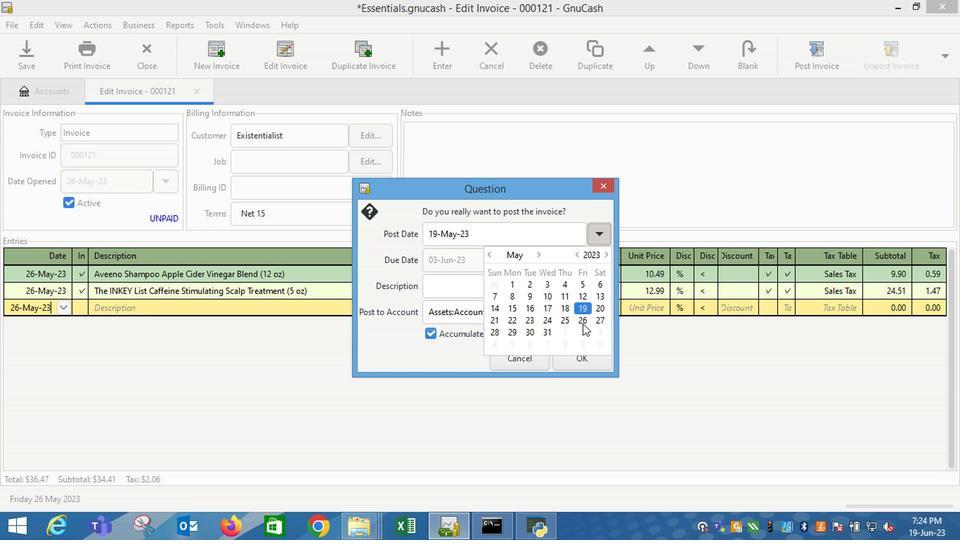 
Action: Mouse moved to (426, 292)
Screenshot: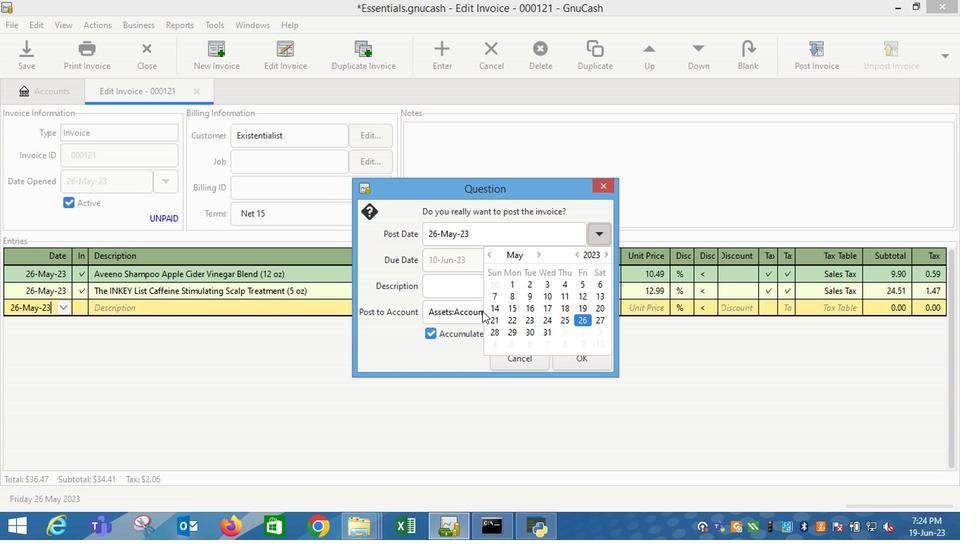
Action: Mouse pressed left at (426, 292)
Screenshot: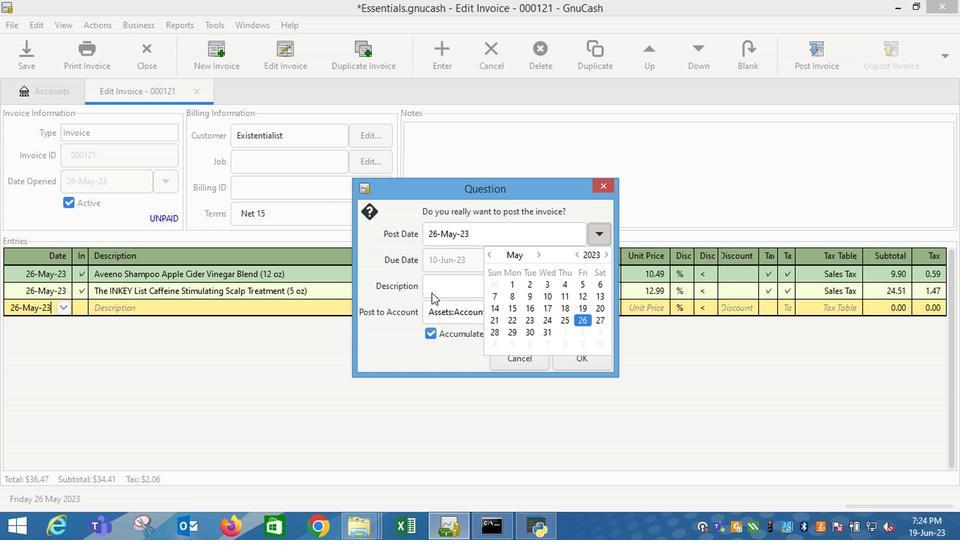 
Action: Mouse moved to (574, 361)
Screenshot: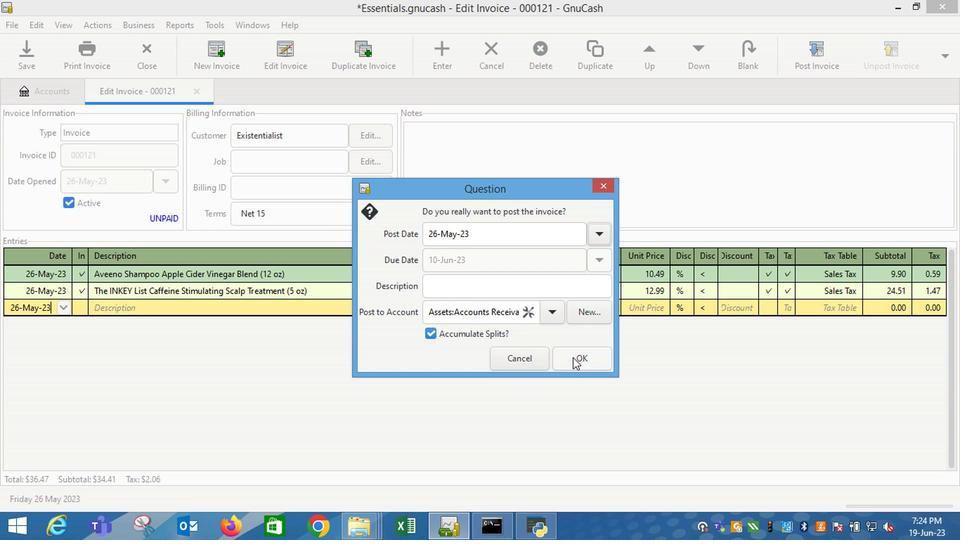 
Action: Mouse pressed left at (574, 361)
Screenshot: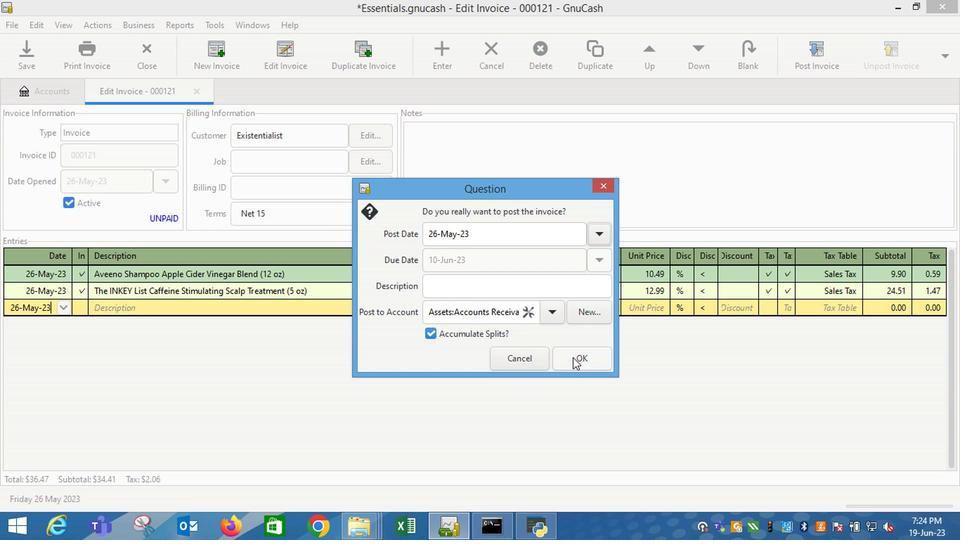 
Action: Mouse moved to (908, 56)
Screenshot: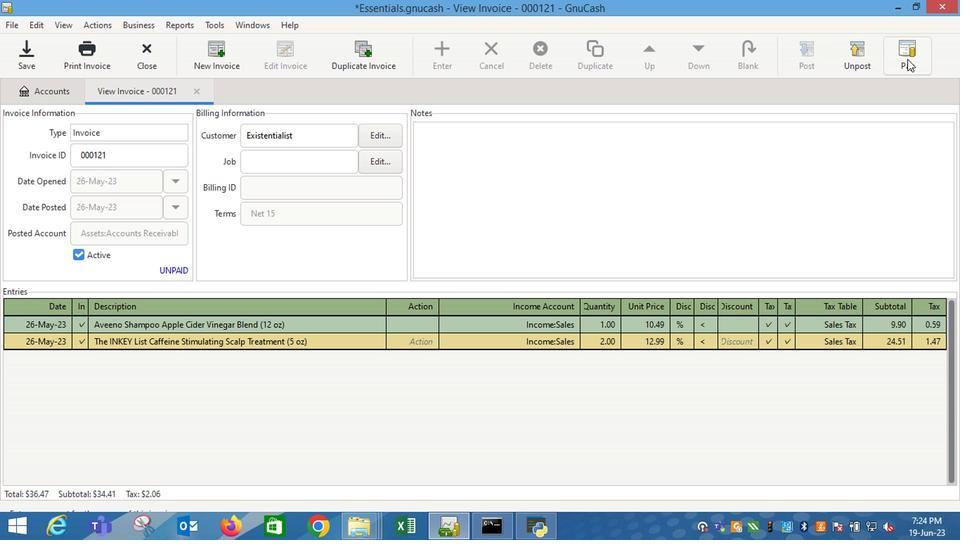 
Action: Mouse pressed left at (908, 56)
Screenshot: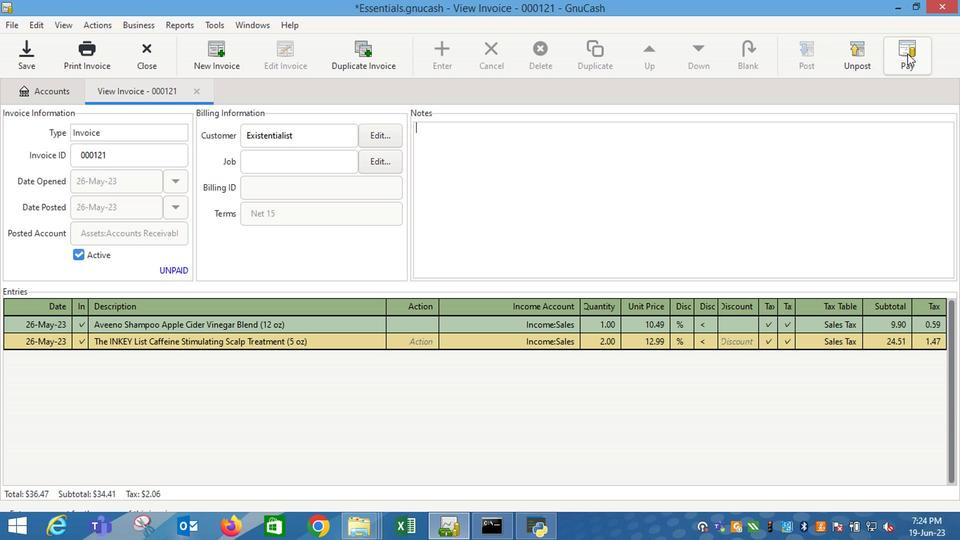 
Action: Mouse moved to (443, 280)
Screenshot: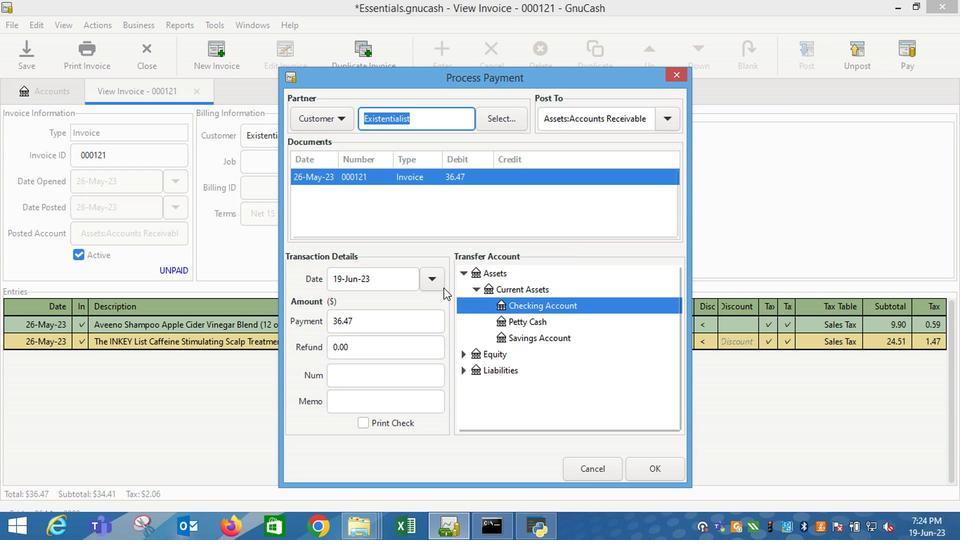 
Action: Mouse pressed left at (443, 280)
Screenshot: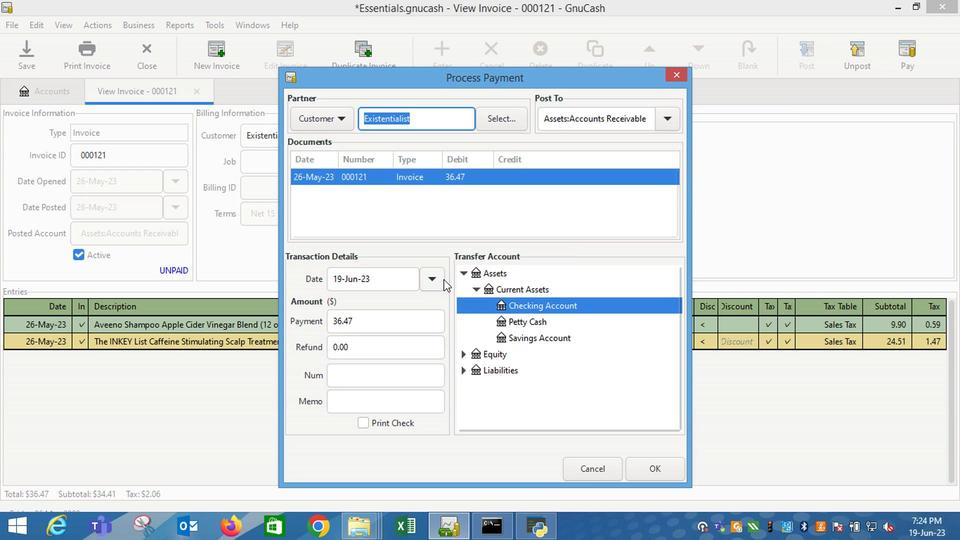 
Action: Mouse moved to (414, 342)
Screenshot: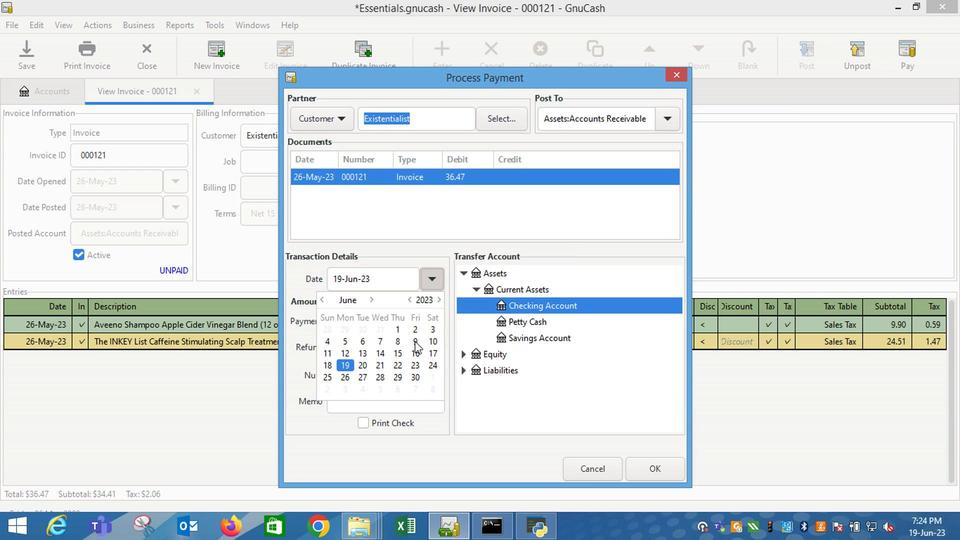 
Action: Mouse pressed left at (414, 342)
Screenshot: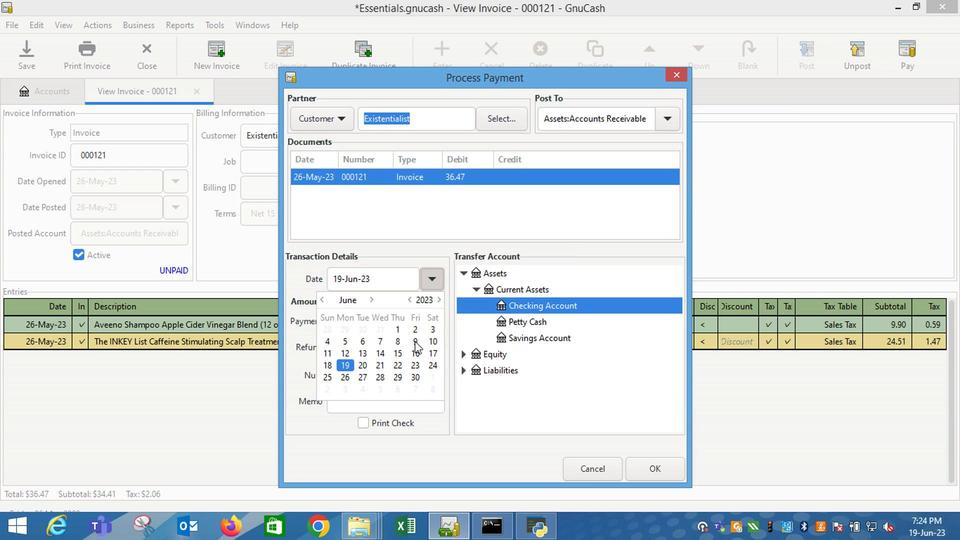 
Action: Mouse moved to (562, 368)
Screenshot: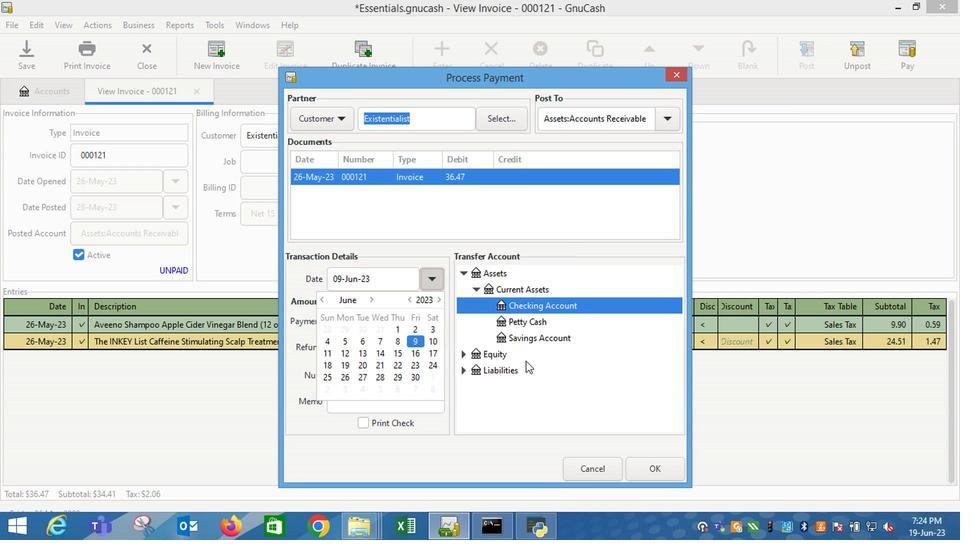 
Action: Mouse pressed left at (562, 368)
Screenshot: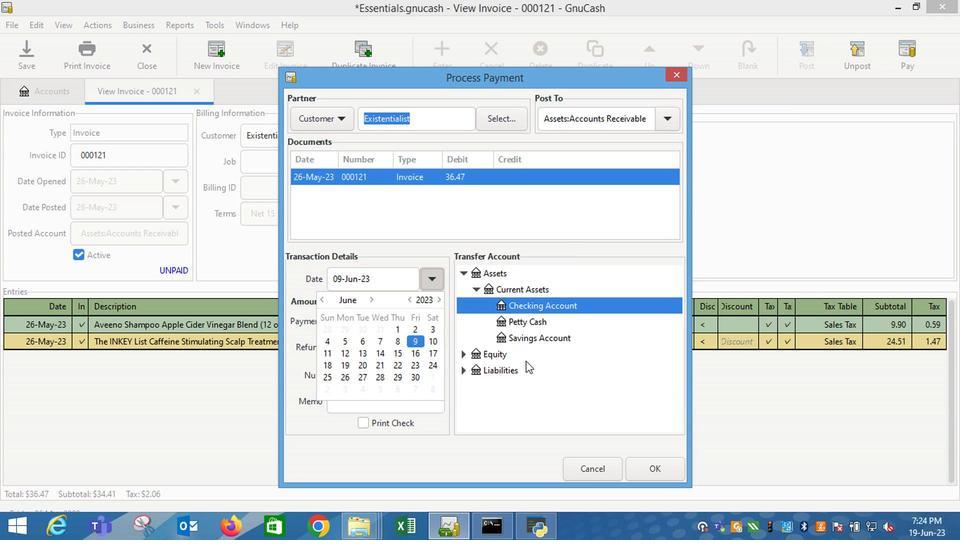 
Action: Mouse moved to (667, 475)
Screenshot: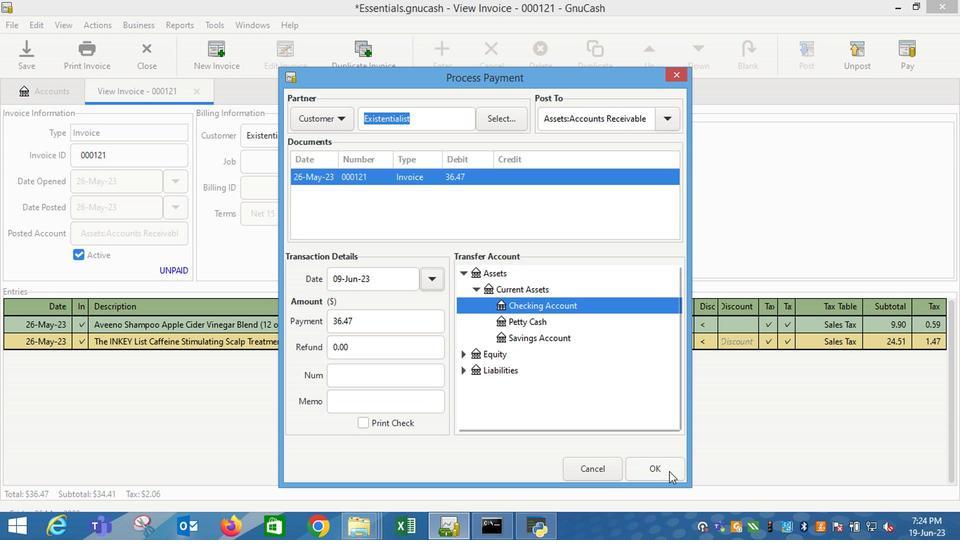 
Action: Mouse pressed left at (667, 475)
Screenshot: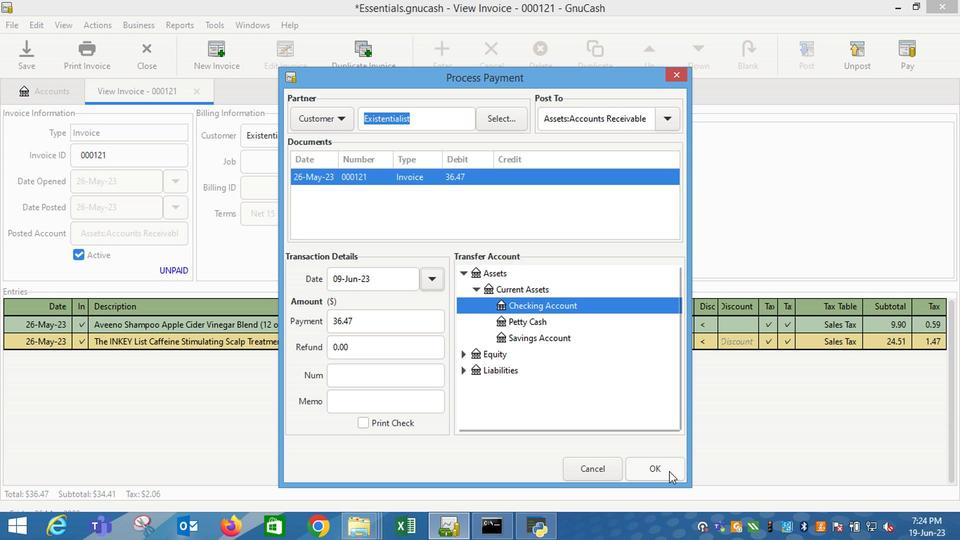 
Action: Mouse moved to (79, 57)
Screenshot: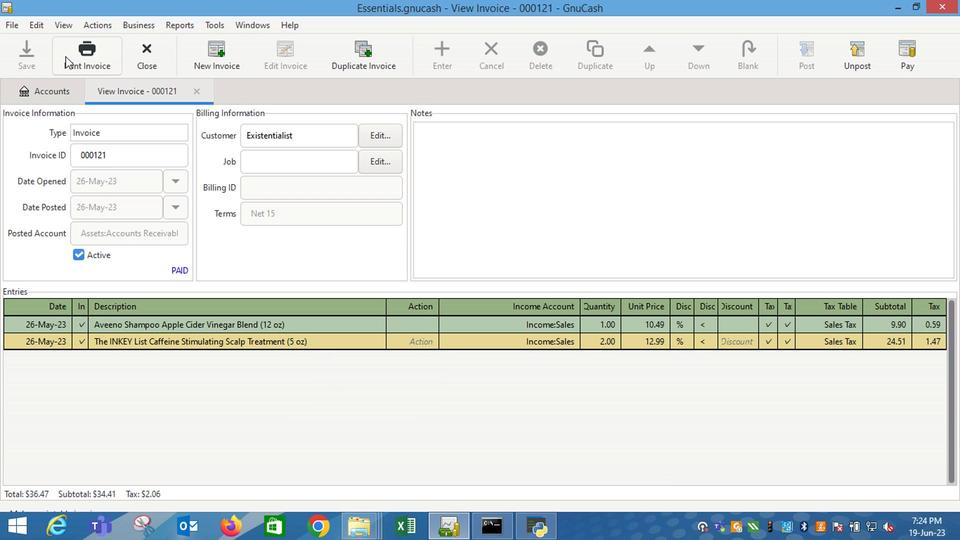 
Action: Mouse pressed left at (79, 57)
Screenshot: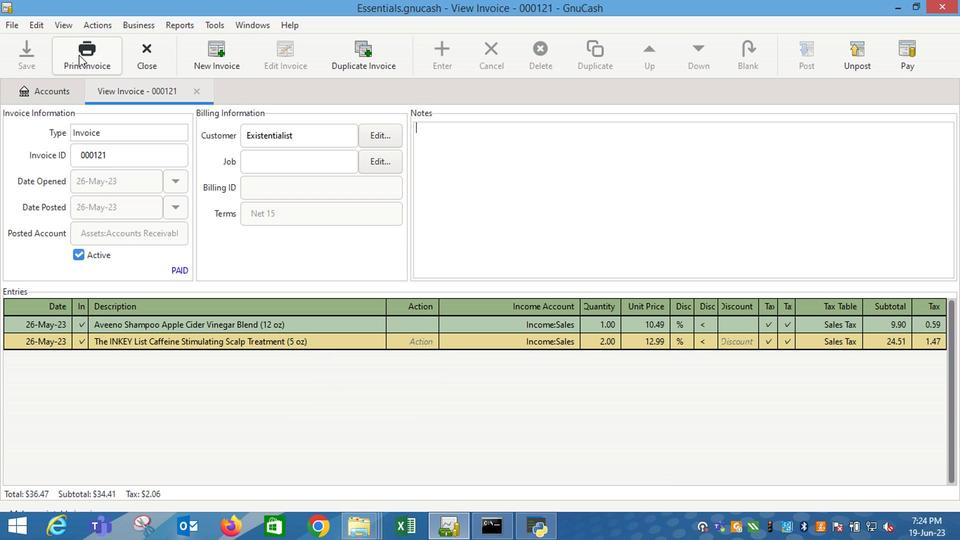 
Action: Mouse moved to (653, 57)
Screenshot: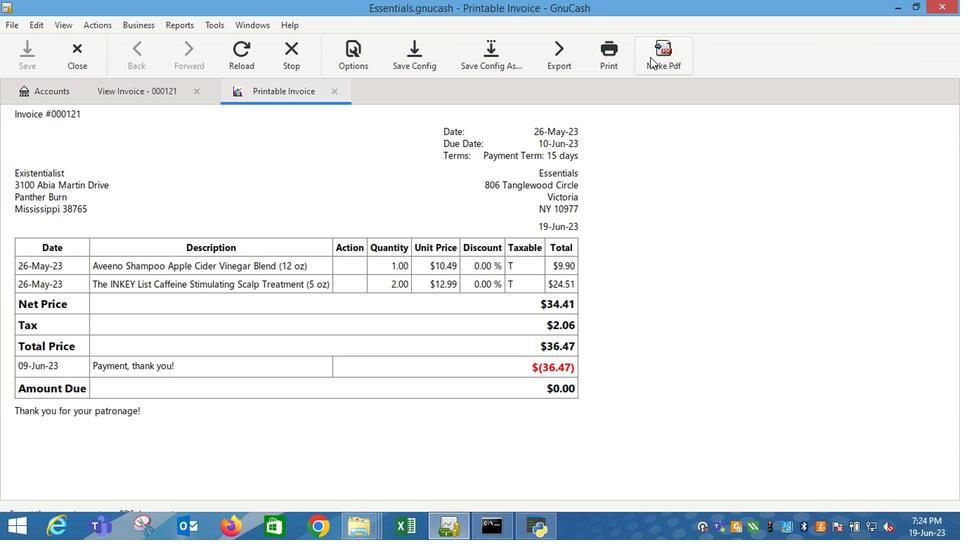 
Action: Mouse pressed left at (653, 57)
Screenshot: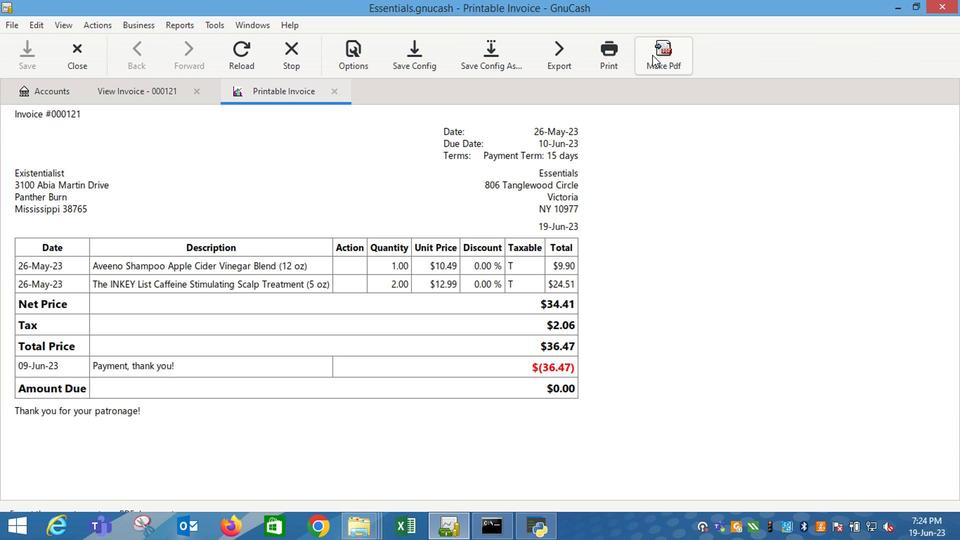 
Action: Mouse moved to (712, 493)
Screenshot: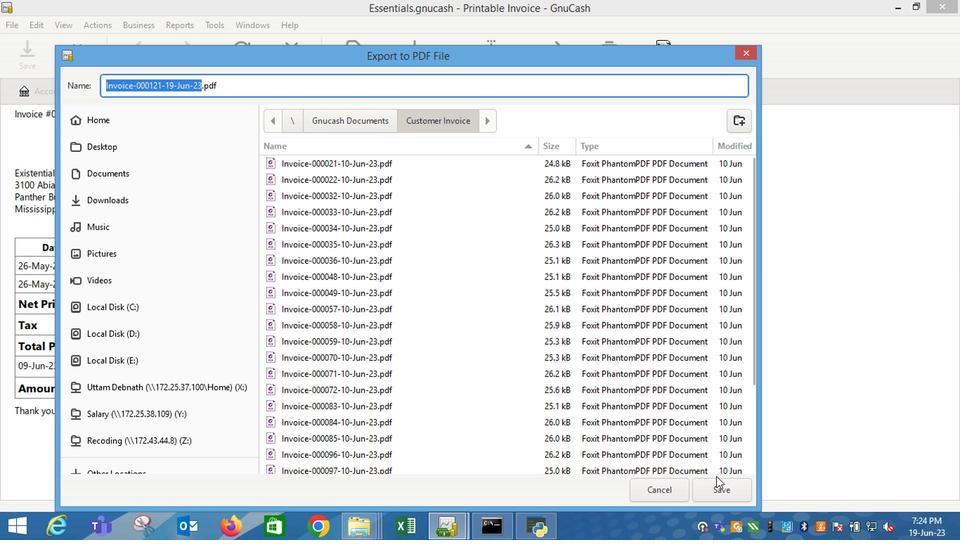 
Action: Mouse pressed left at (712, 493)
Screenshot: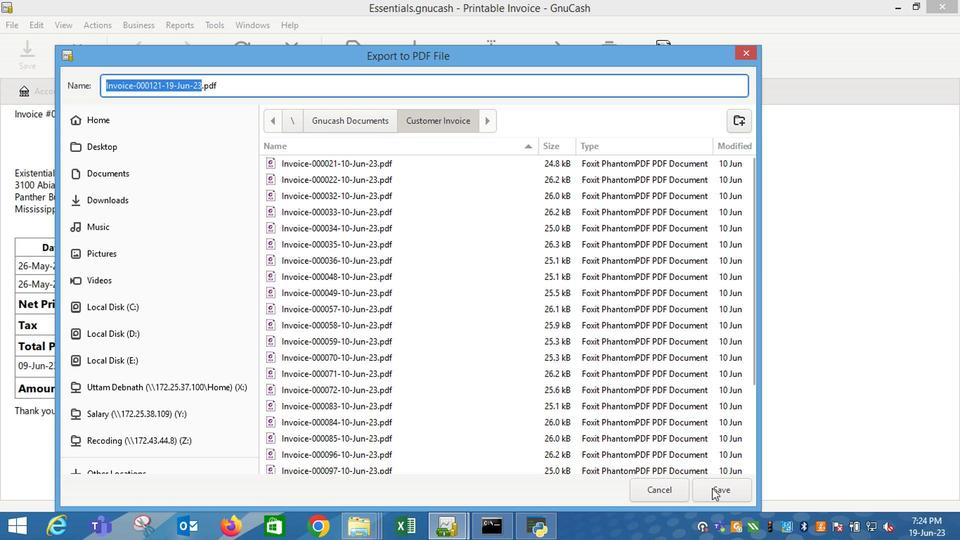 
Action: Mouse moved to (608, 445)
Screenshot: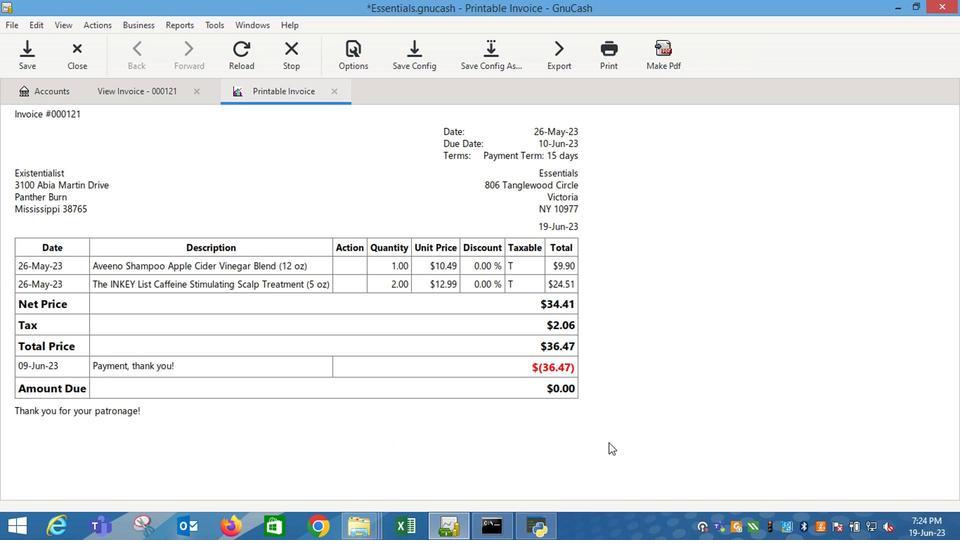 
